 Task: Search one way flight ticket for 2 adults, 4 children and 1 infant on lap in business from Unalaska: Unalaska Airport (tom Madsen/dutch Harbor Airport) to Evansville: Evansville Regional Airport on 5-3-2023. Choice of flights is Delta. Number of bags: 8 checked bags. Price is upto 60000. Outbound departure time preference is 16:00.
Action: Mouse moved to (289, 242)
Screenshot: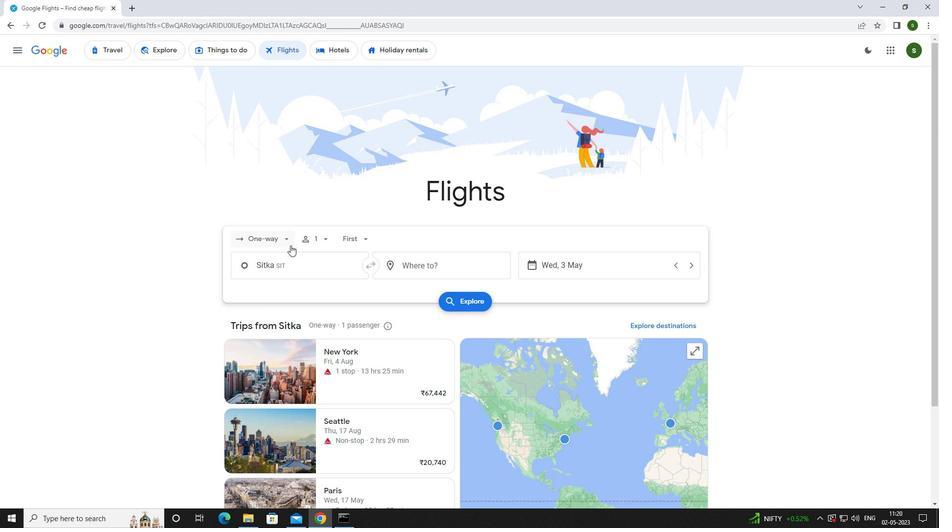 
Action: Mouse pressed left at (289, 242)
Screenshot: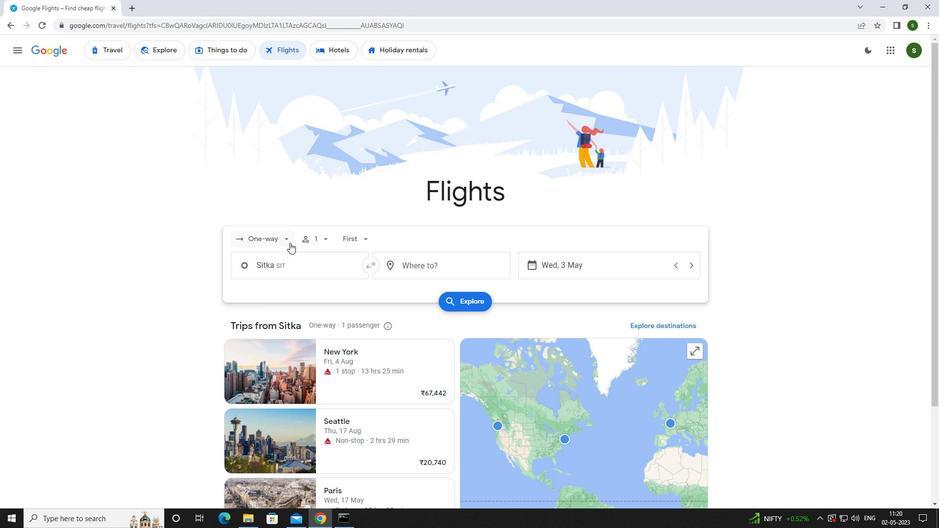 
Action: Mouse moved to (283, 287)
Screenshot: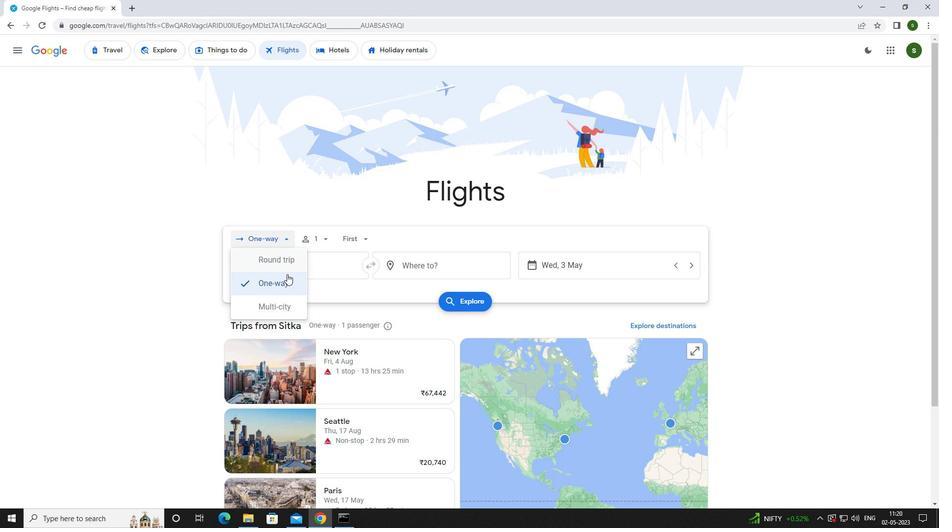 
Action: Mouse pressed left at (283, 287)
Screenshot: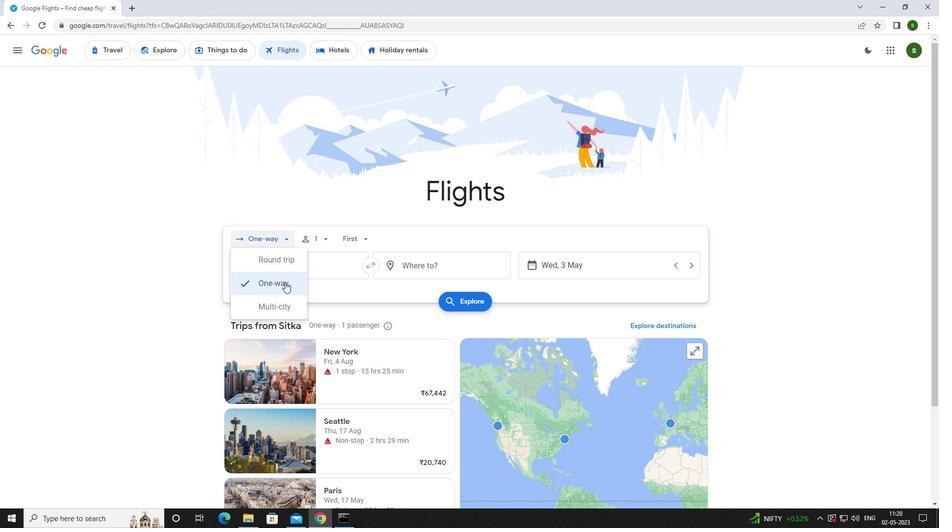 
Action: Mouse moved to (327, 239)
Screenshot: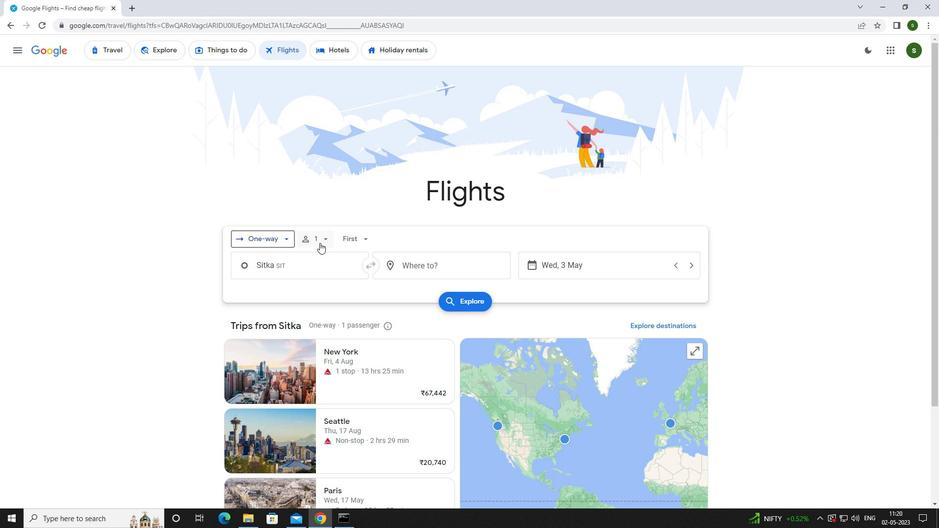 
Action: Mouse pressed left at (327, 239)
Screenshot: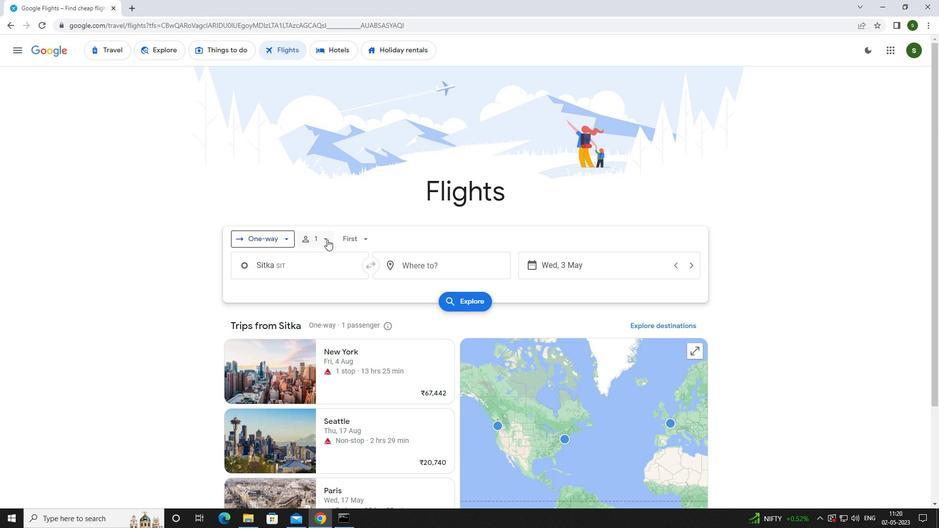
Action: Mouse moved to (398, 266)
Screenshot: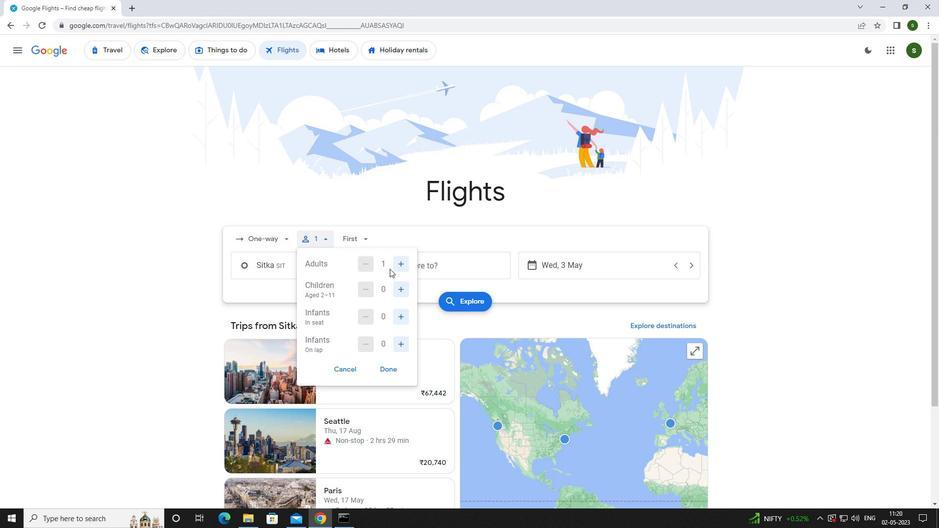 
Action: Mouse pressed left at (398, 266)
Screenshot: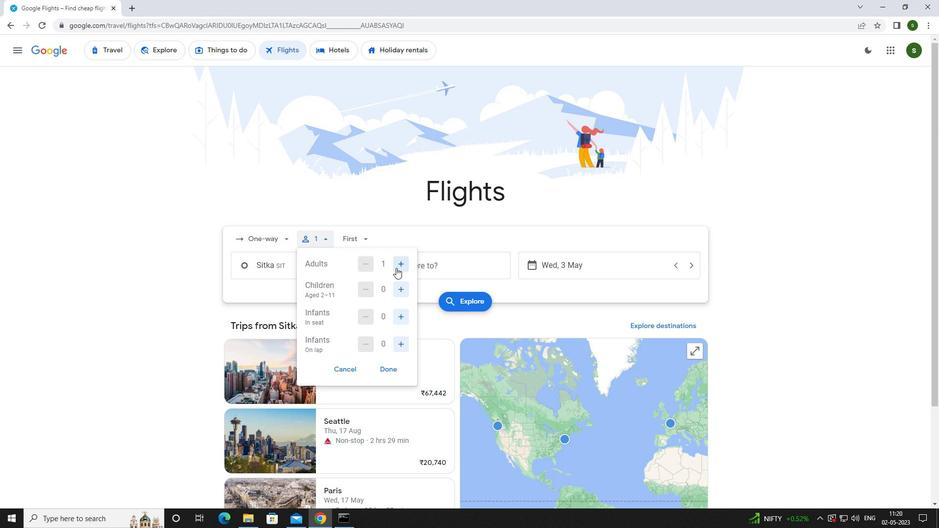 
Action: Mouse moved to (404, 290)
Screenshot: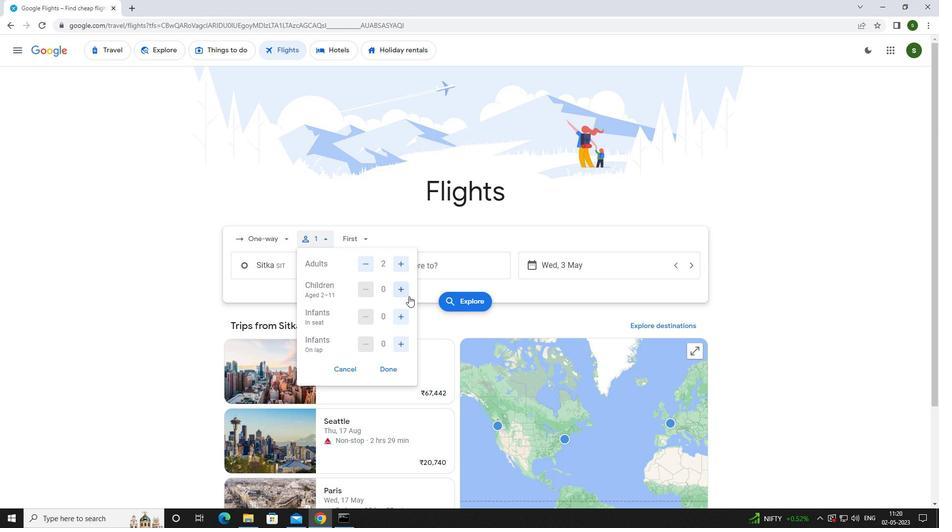 
Action: Mouse pressed left at (404, 290)
Screenshot: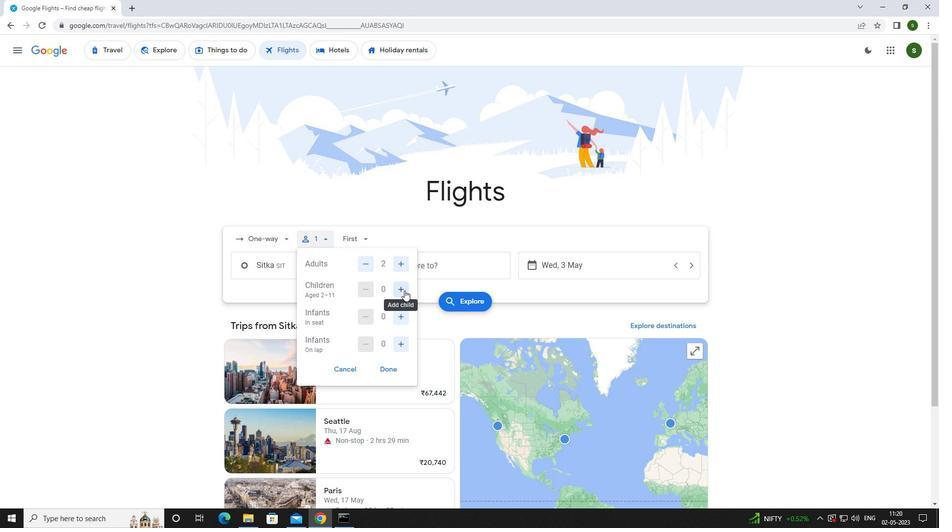 
Action: Mouse pressed left at (404, 290)
Screenshot: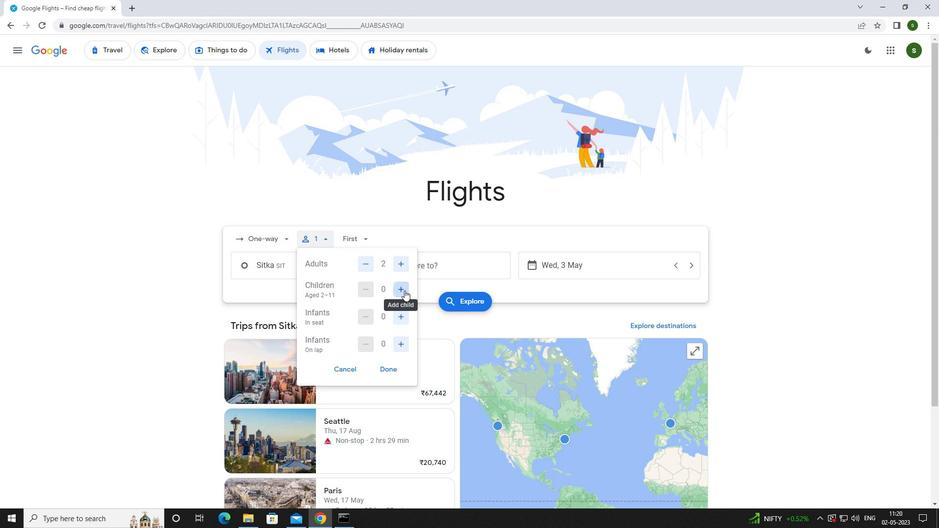 
Action: Mouse pressed left at (404, 290)
Screenshot: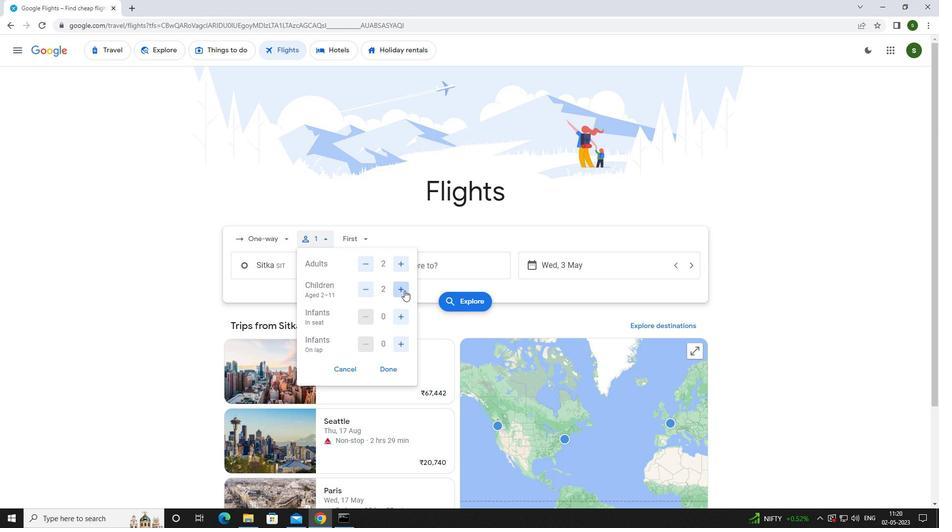 
Action: Mouse pressed left at (404, 290)
Screenshot: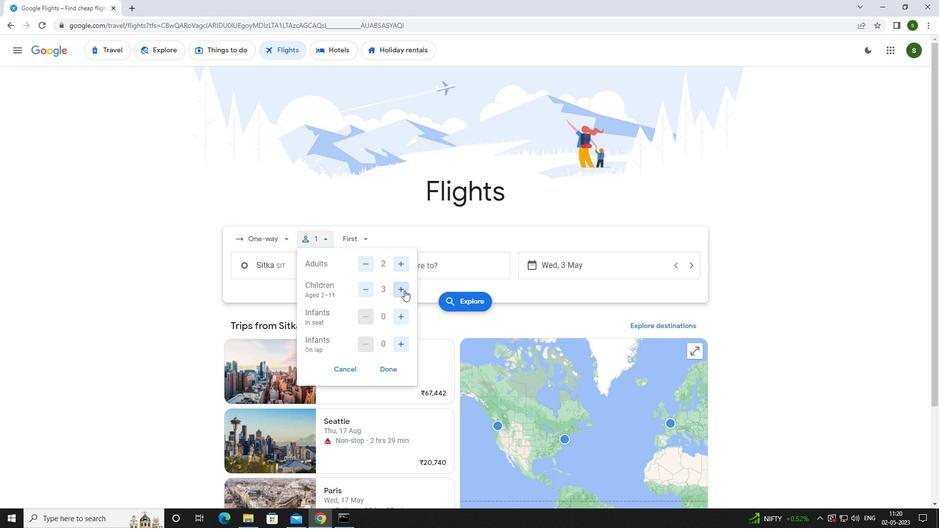 
Action: Mouse moved to (397, 342)
Screenshot: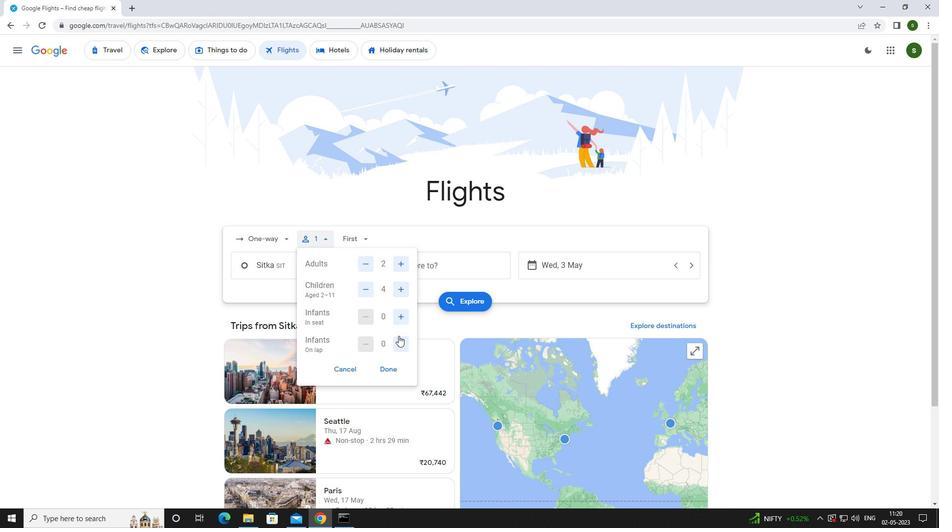 
Action: Mouse pressed left at (397, 342)
Screenshot: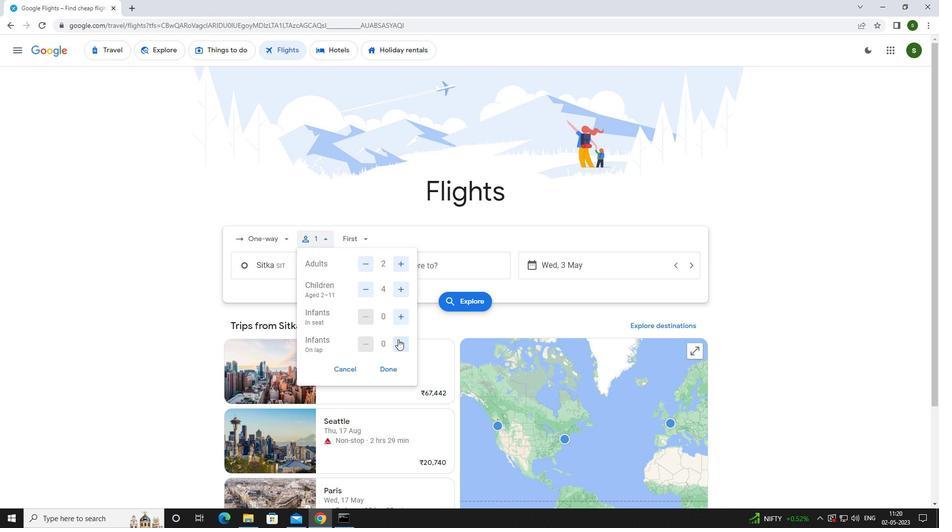 
Action: Mouse moved to (364, 238)
Screenshot: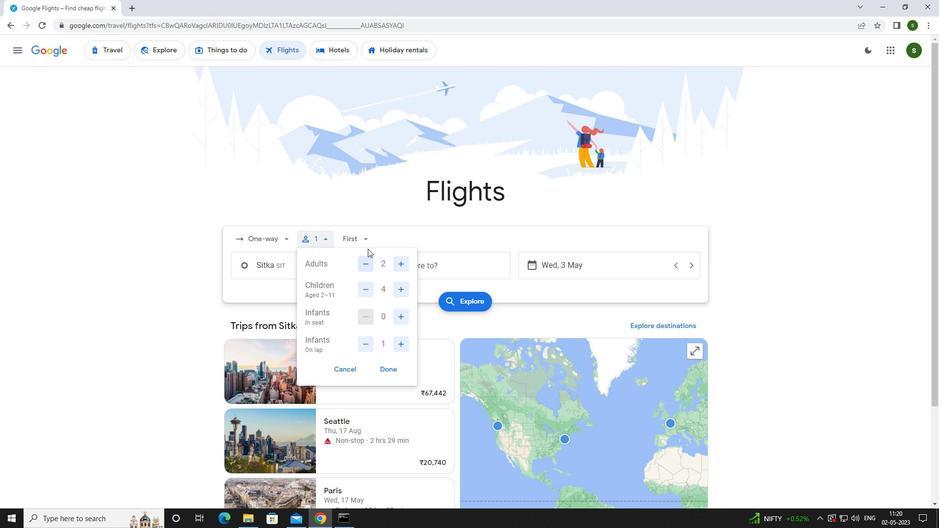 
Action: Mouse pressed left at (364, 238)
Screenshot: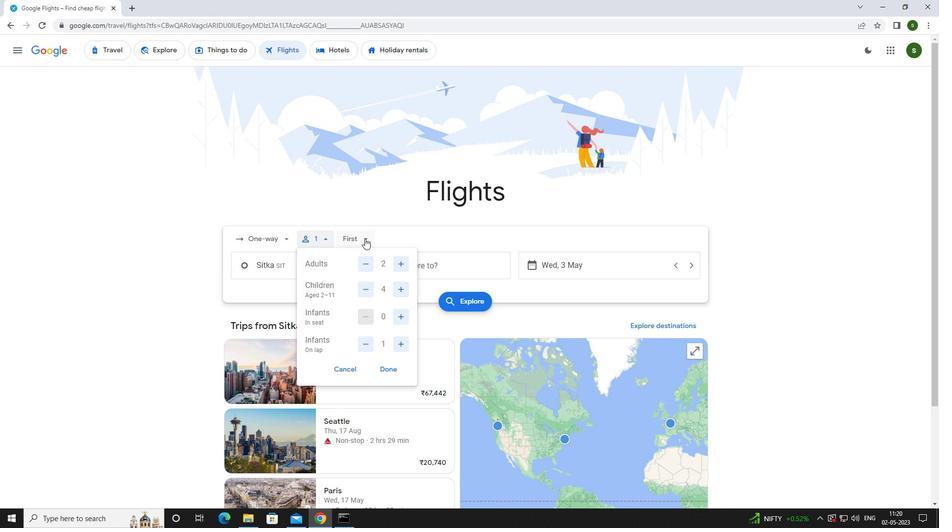 
Action: Mouse moved to (373, 304)
Screenshot: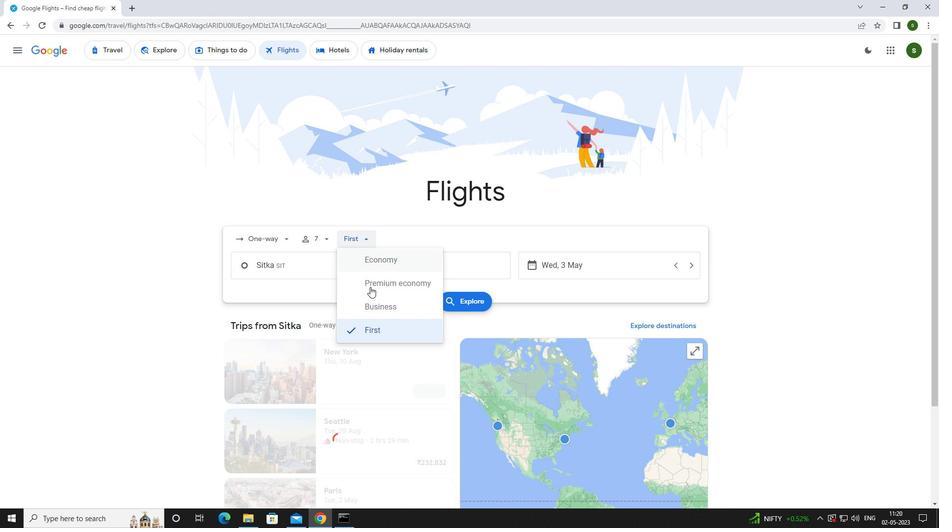 
Action: Mouse pressed left at (373, 304)
Screenshot: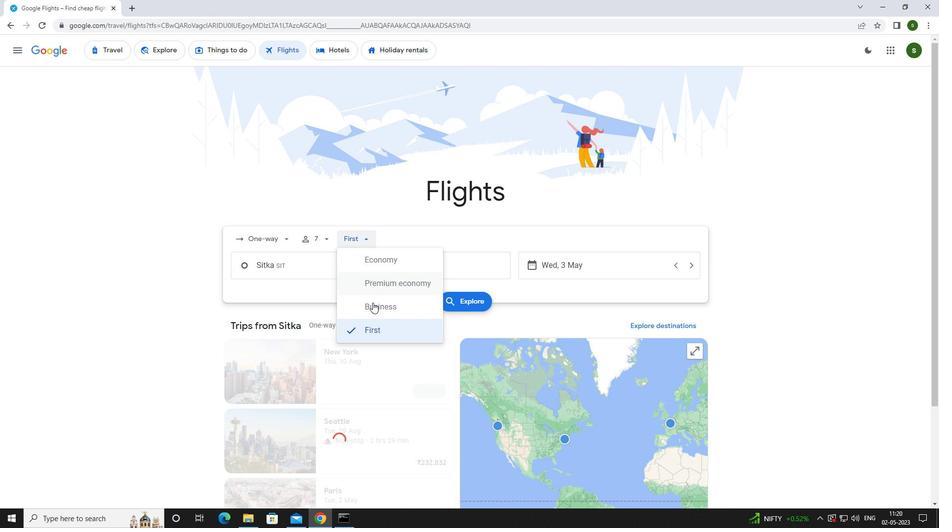 
Action: Mouse moved to (325, 267)
Screenshot: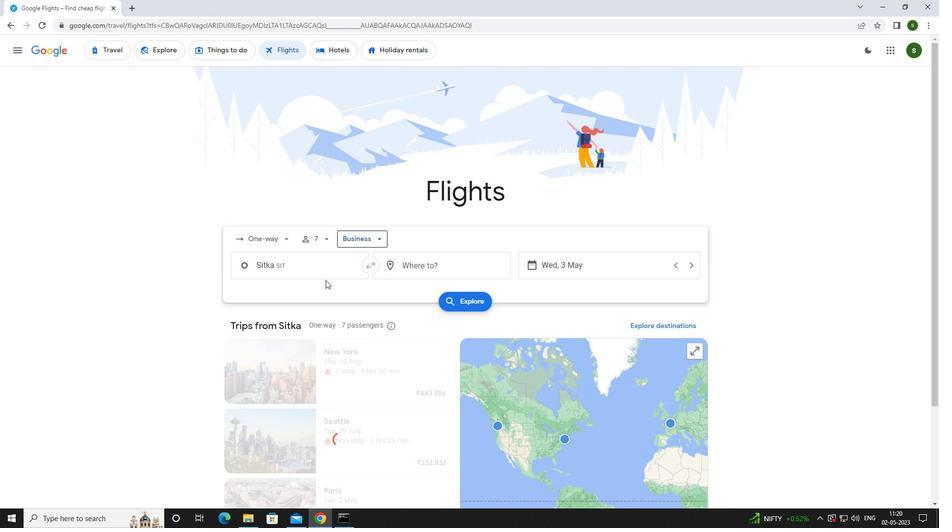 
Action: Mouse pressed left at (325, 267)
Screenshot: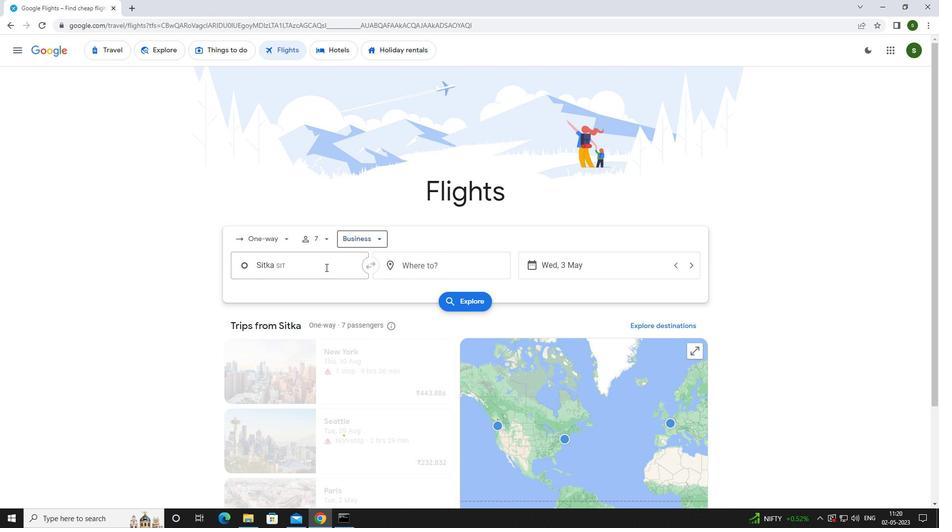
Action: Mouse moved to (326, 263)
Screenshot: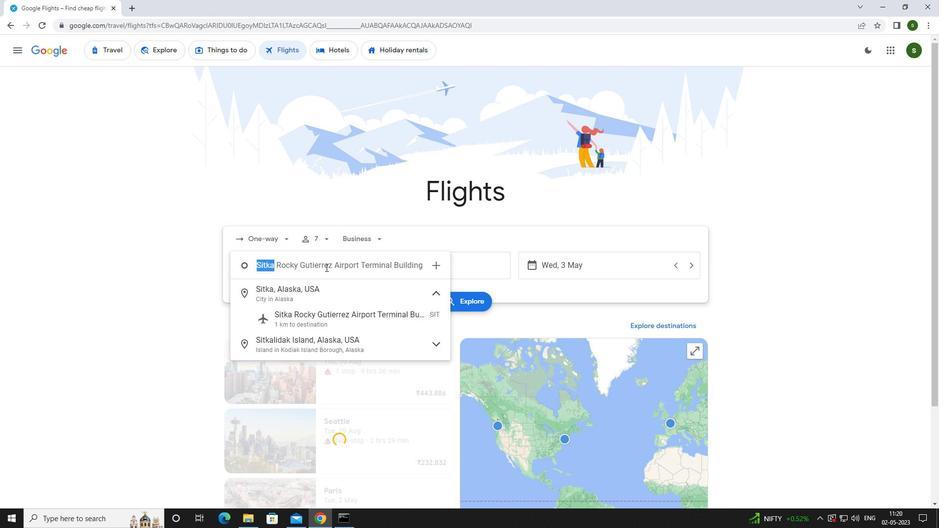 
Action: Key pressed <Key.caps_lock>u<Key.caps_lock>nalaska
Screenshot: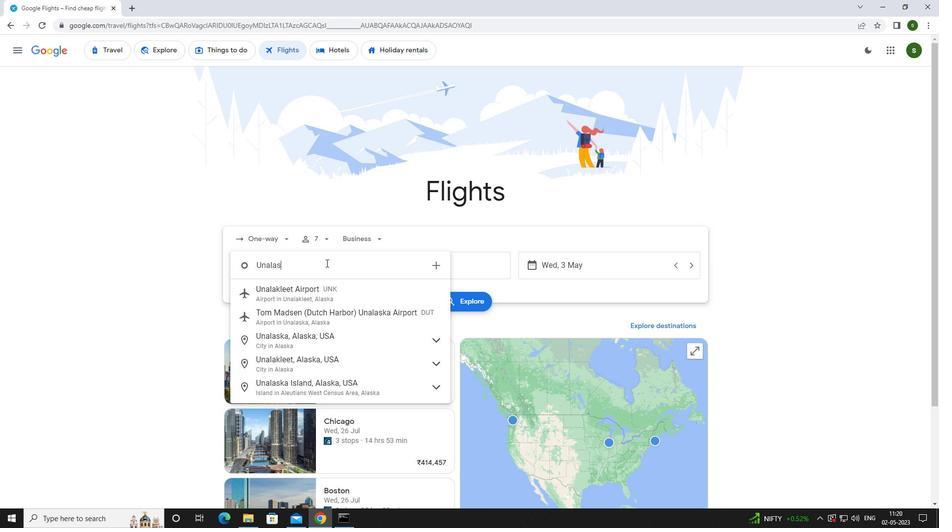 
Action: Mouse moved to (327, 264)
Screenshot: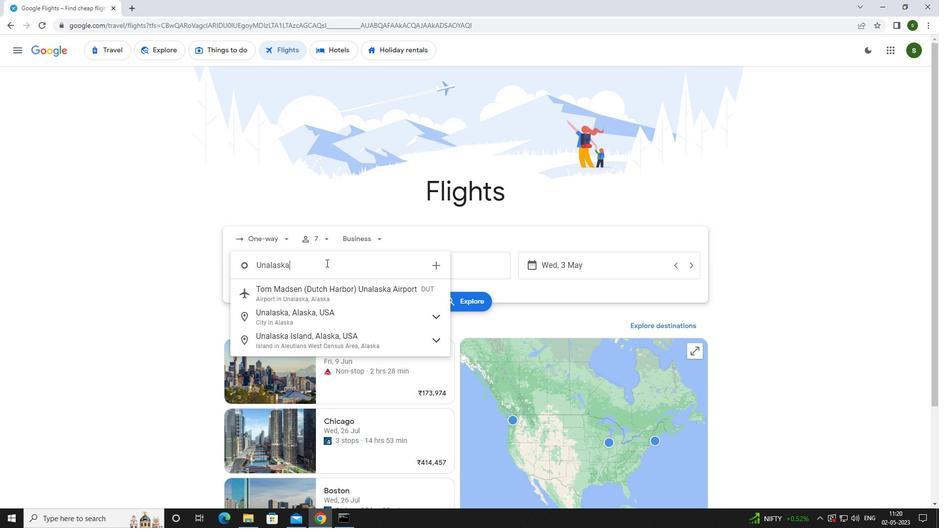 
Action: Key pressed <Key.space><Key.caps_lock>a<Key.caps_lock>irport
Screenshot: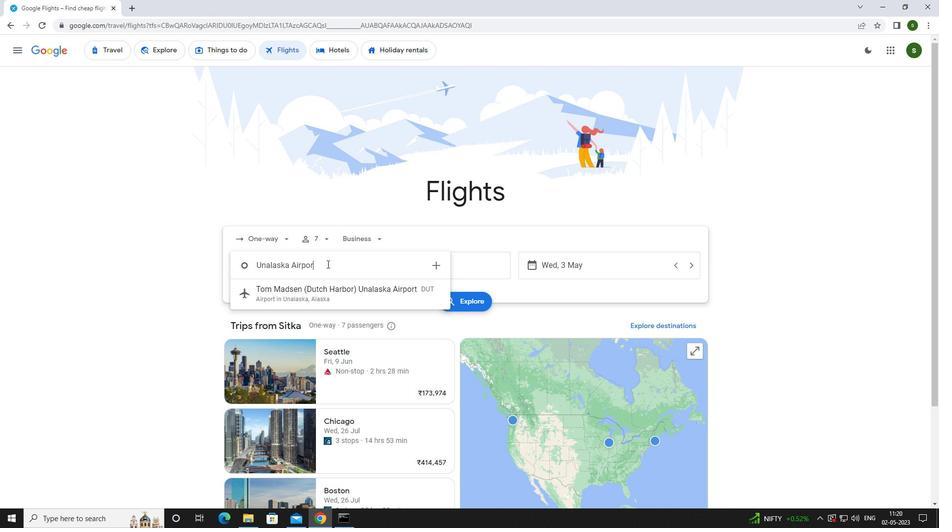 
Action: Mouse moved to (326, 291)
Screenshot: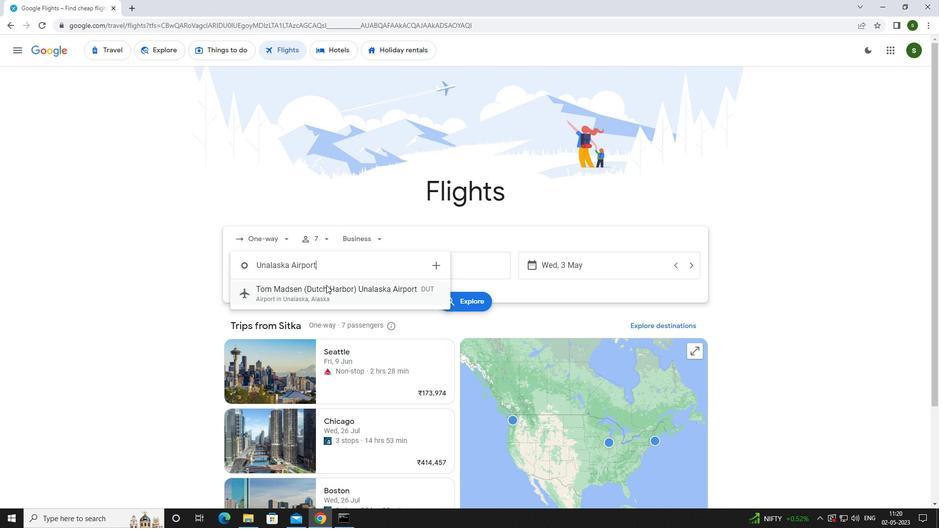 
Action: Mouse pressed left at (326, 291)
Screenshot: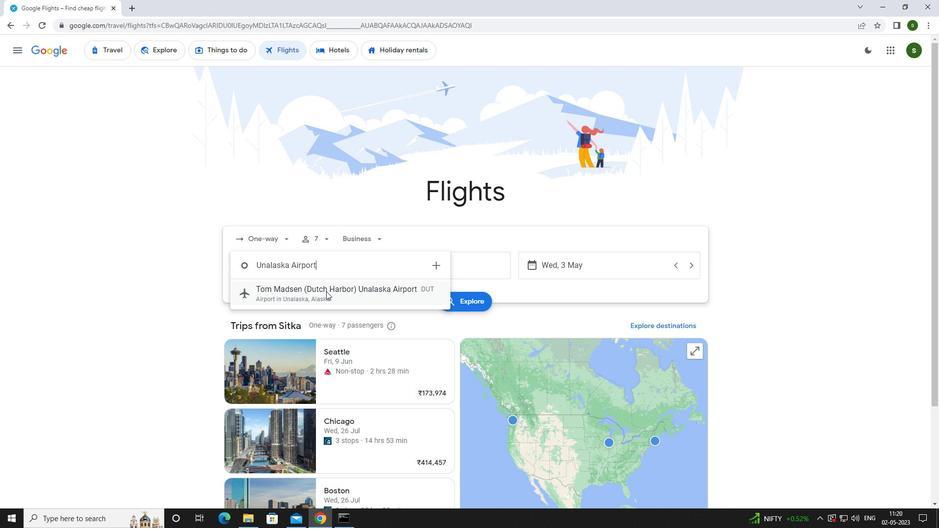 
Action: Mouse moved to (440, 265)
Screenshot: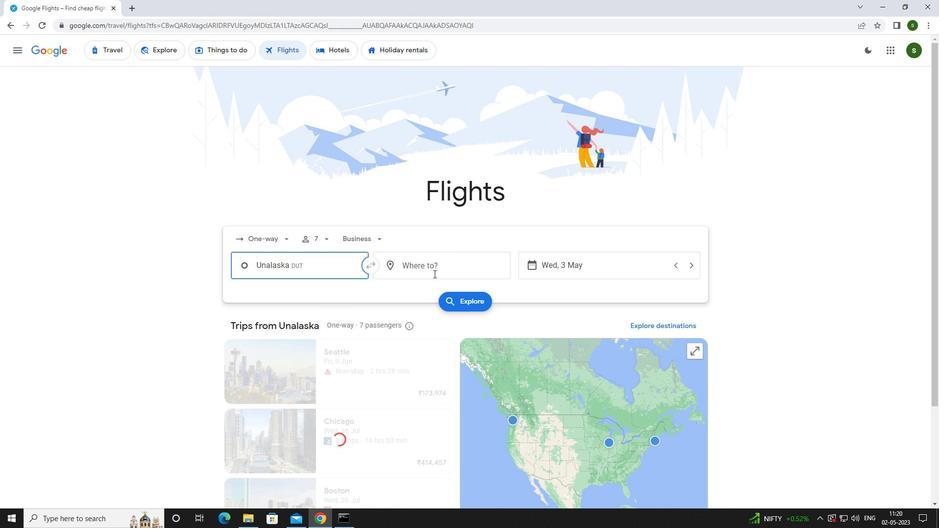 
Action: Mouse pressed left at (440, 265)
Screenshot: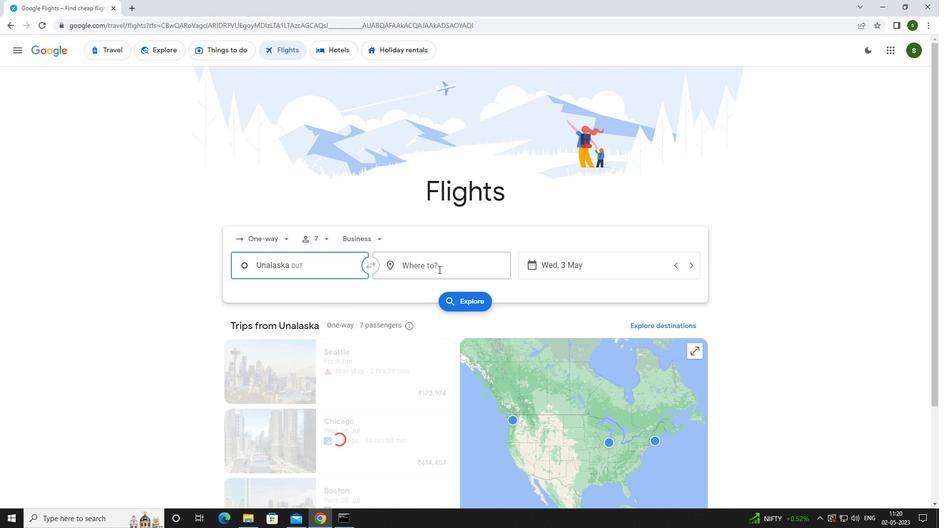 
Action: Mouse moved to (442, 264)
Screenshot: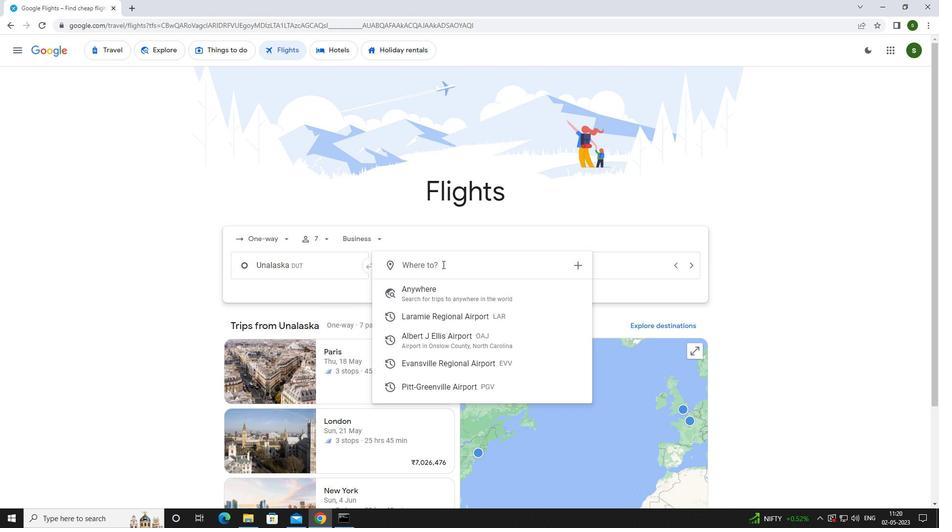 
Action: Key pressed <Key.caps_lock>a<Key.caps_lock>lber<Key.space><Key.backspace>t<Key.space>
Screenshot: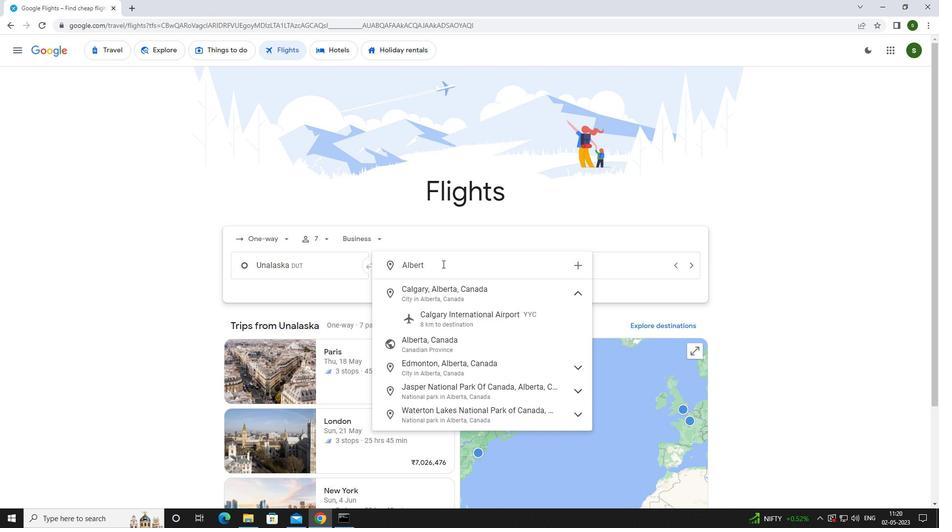 
Action: Mouse moved to (450, 295)
Screenshot: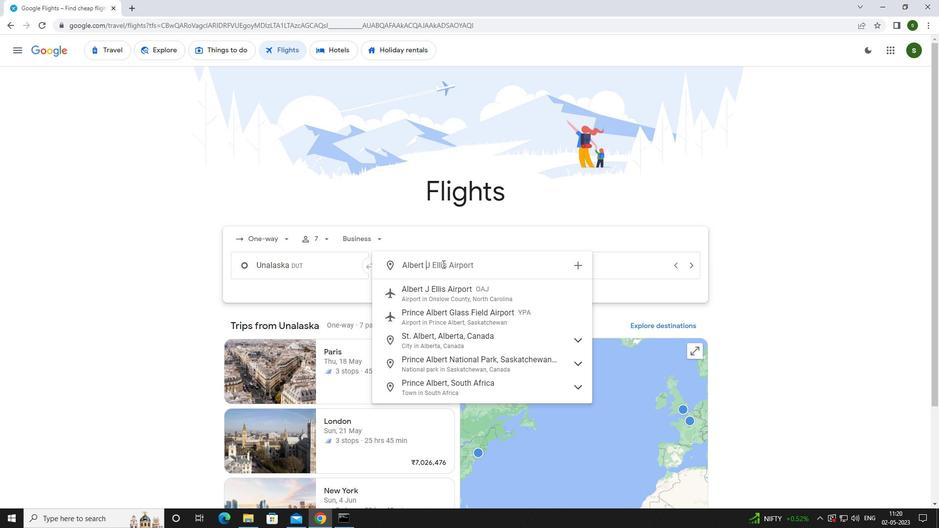 
Action: Mouse pressed left at (450, 295)
Screenshot: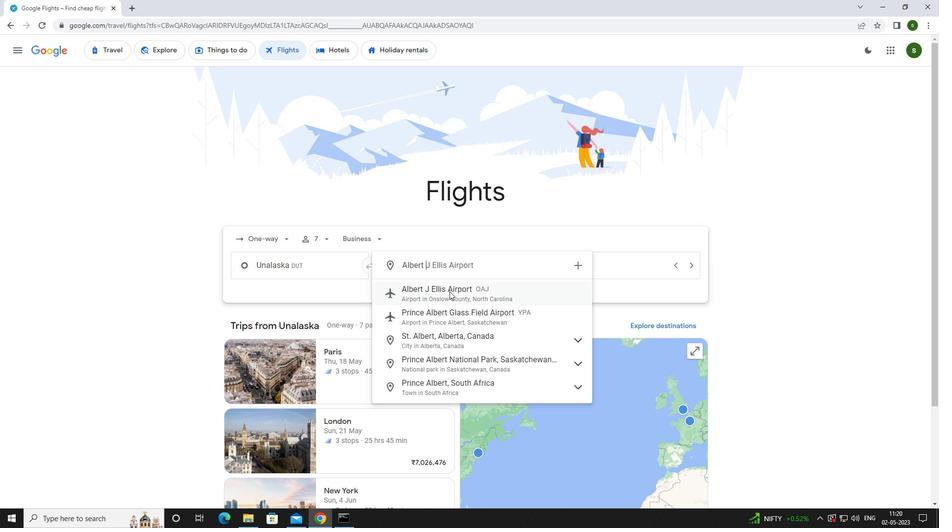 
Action: Mouse moved to (598, 265)
Screenshot: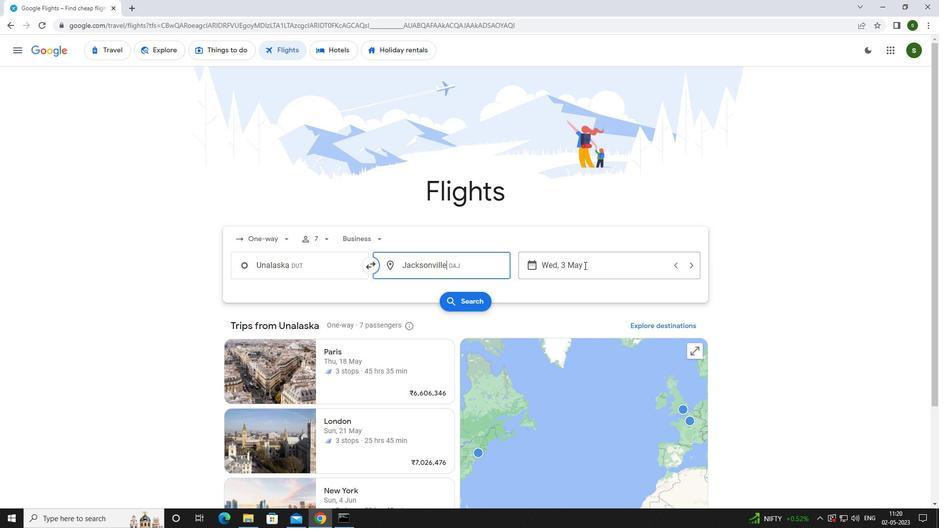 
Action: Mouse pressed left at (598, 265)
Screenshot: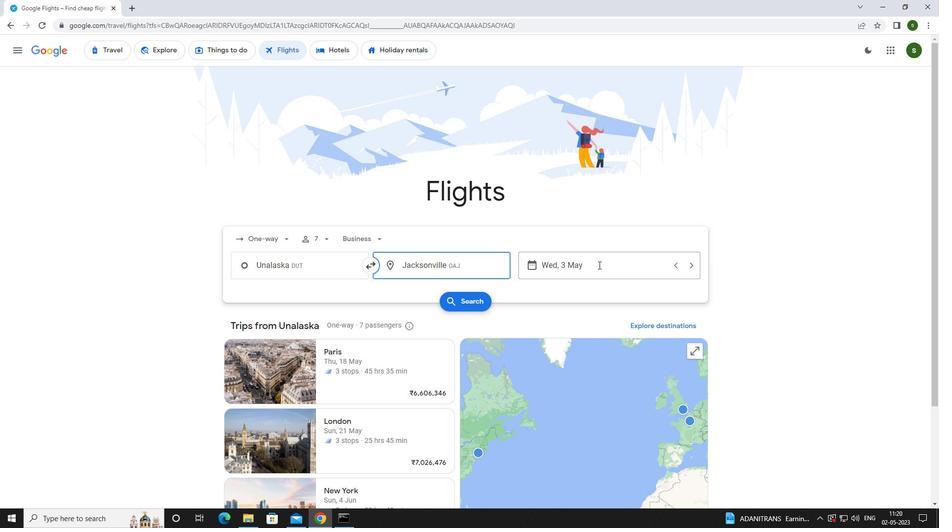 
Action: Mouse moved to (427, 327)
Screenshot: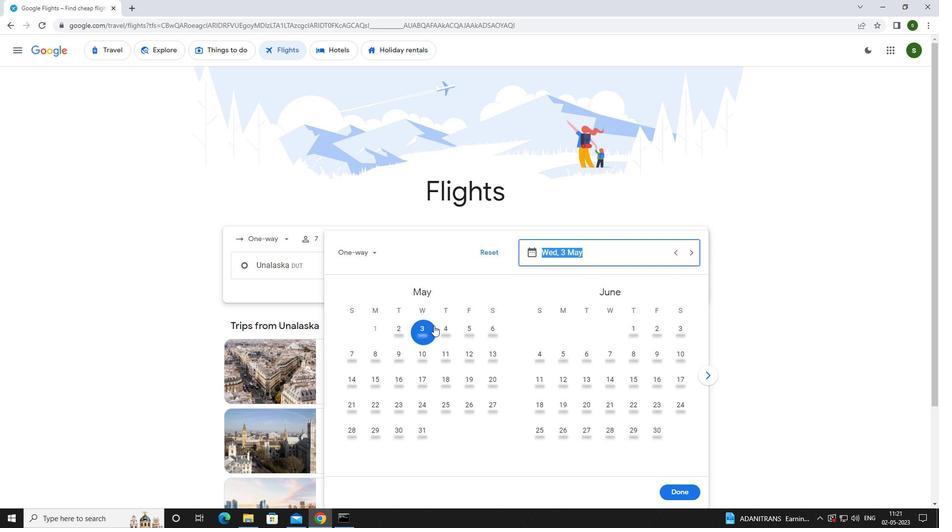 
Action: Mouse pressed left at (427, 327)
Screenshot: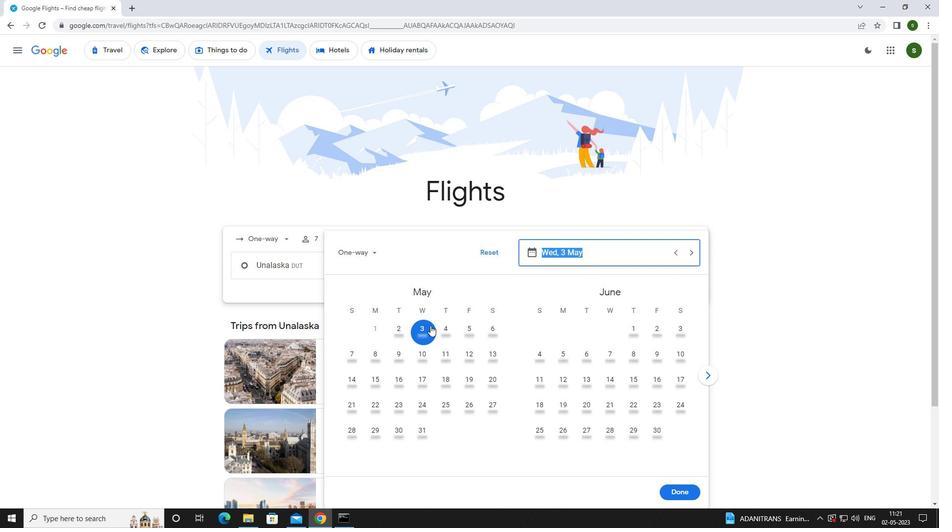 
Action: Mouse moved to (677, 493)
Screenshot: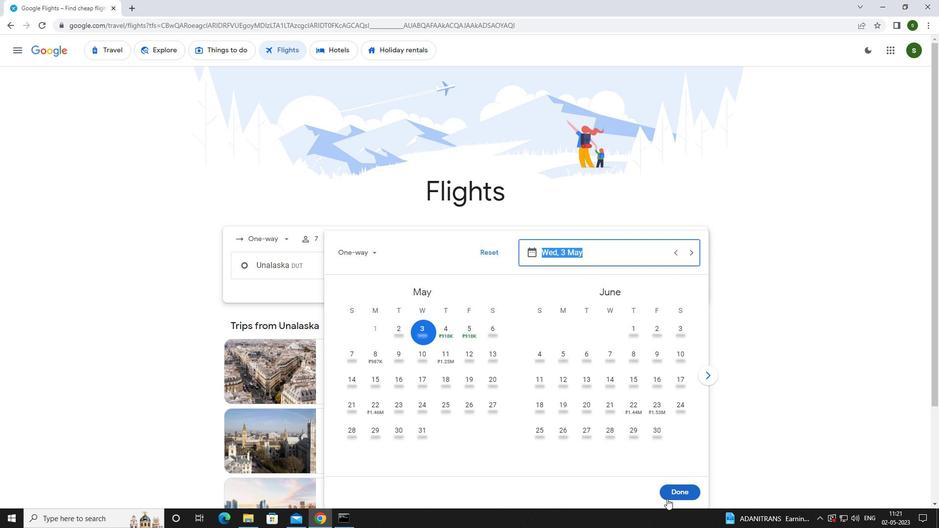 
Action: Mouse pressed left at (677, 493)
Screenshot: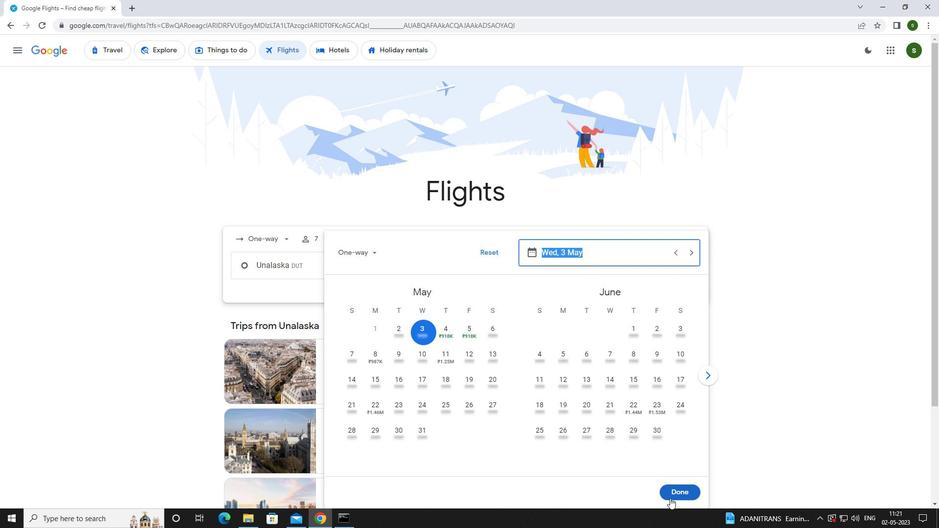 
Action: Mouse moved to (475, 302)
Screenshot: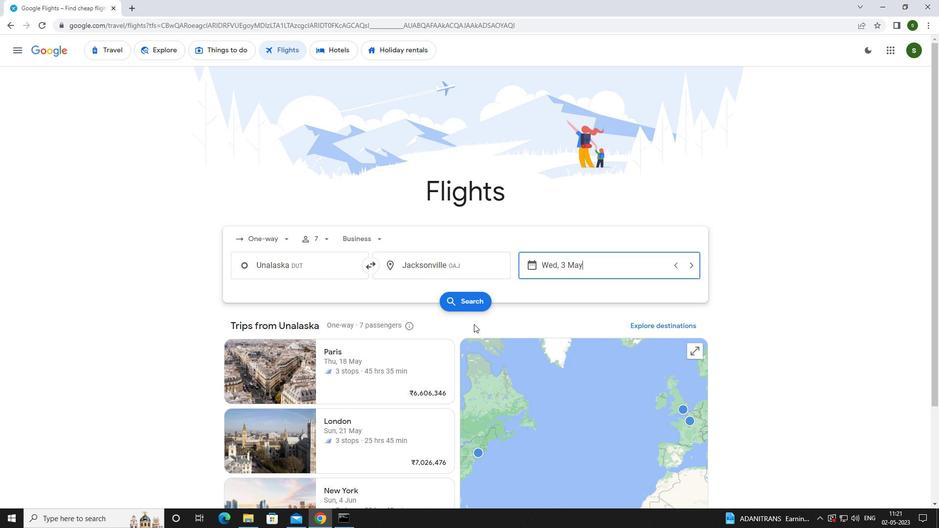 
Action: Mouse pressed left at (475, 302)
Screenshot: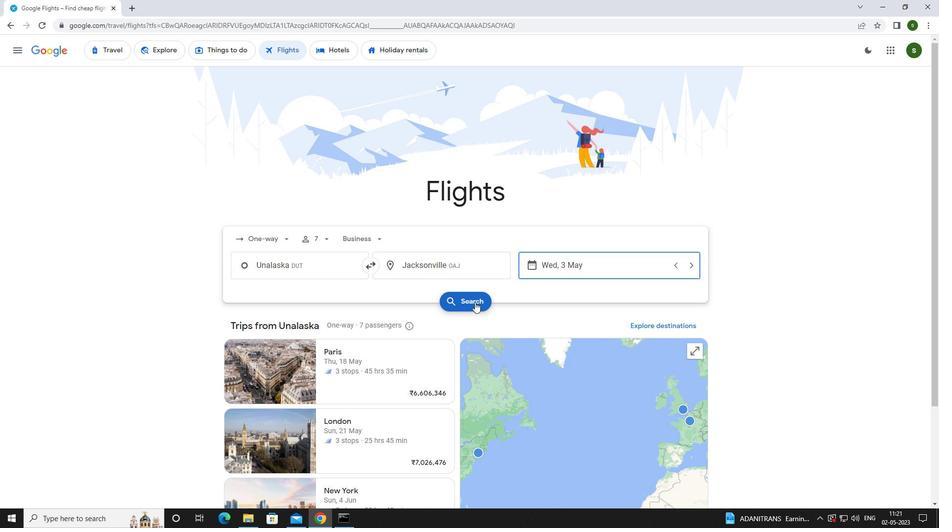 
Action: Mouse moved to (244, 139)
Screenshot: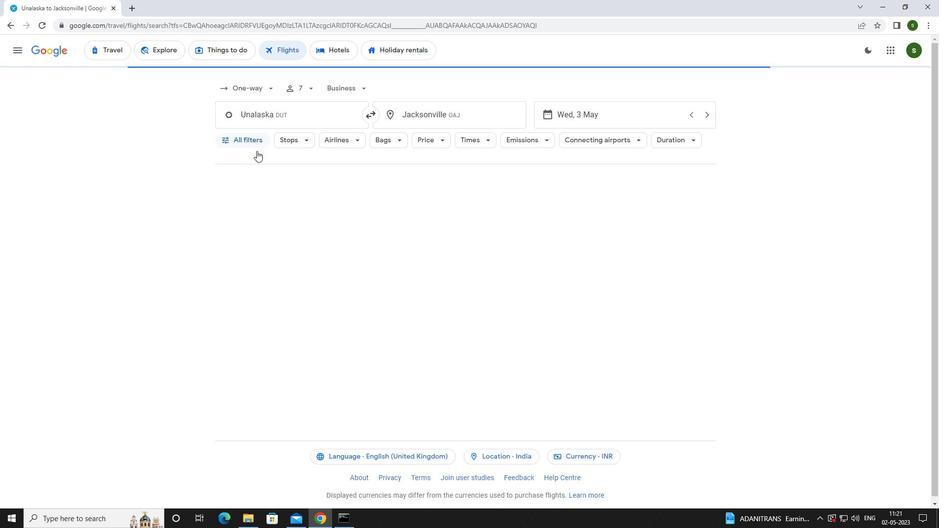 
Action: Mouse pressed left at (244, 139)
Screenshot: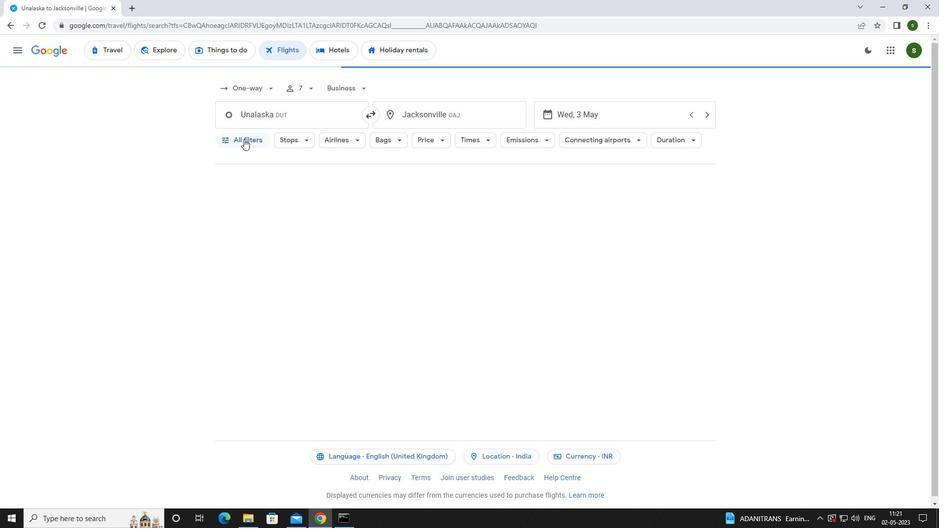 
Action: Mouse moved to (310, 265)
Screenshot: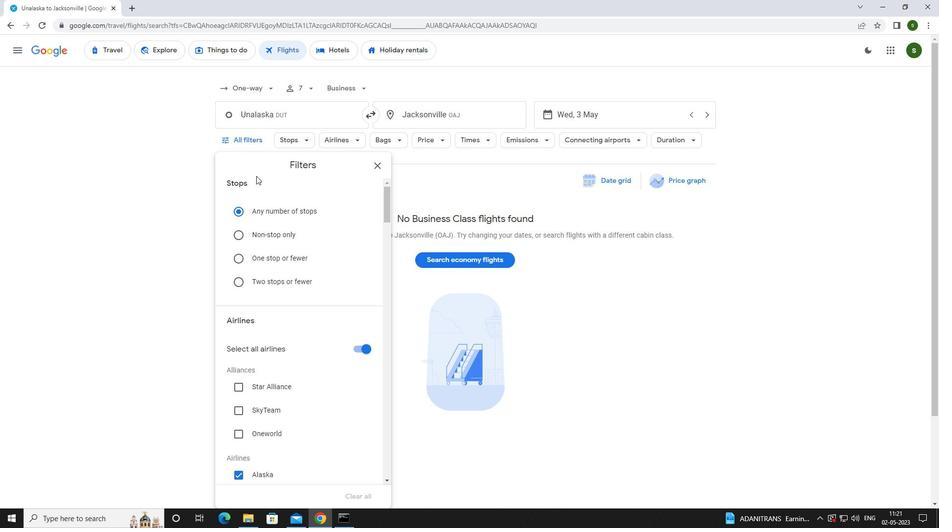 
Action: Mouse scrolled (310, 264) with delta (0, 0)
Screenshot: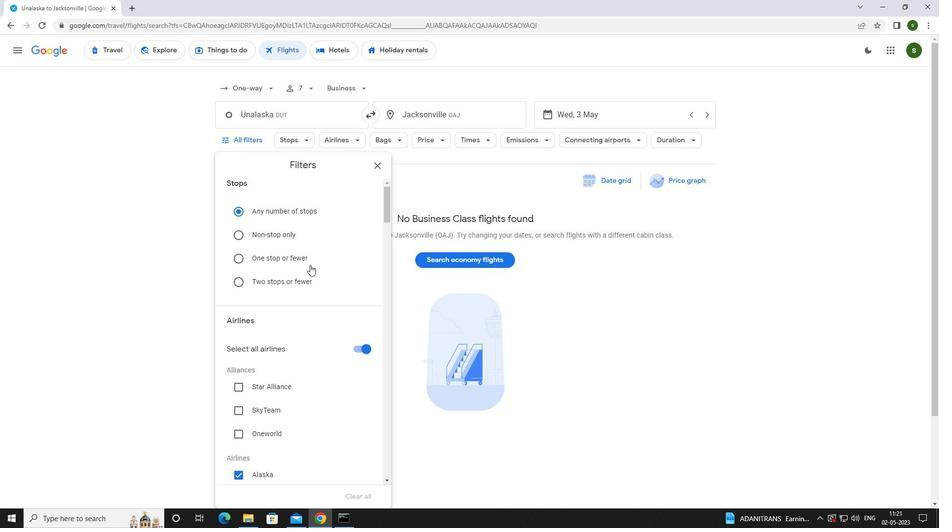 
Action: Mouse scrolled (310, 264) with delta (0, 0)
Screenshot: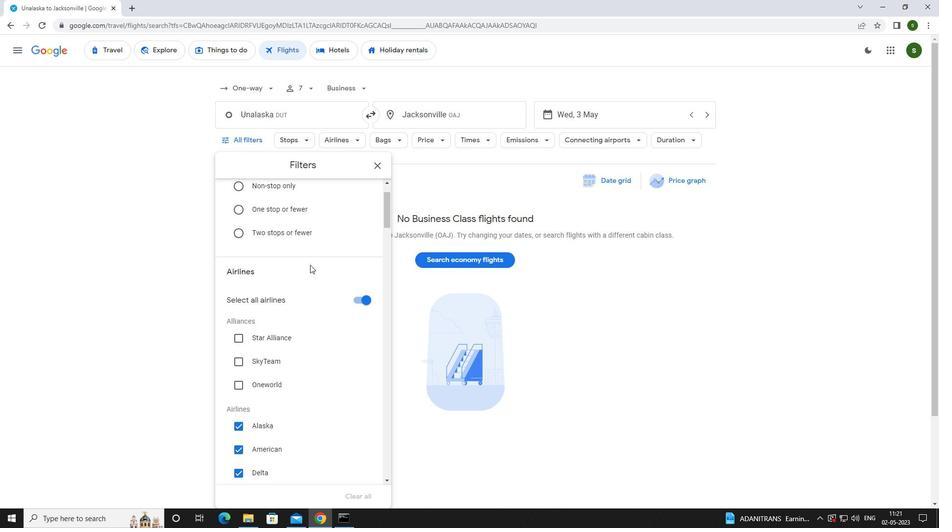 
Action: Mouse moved to (364, 251)
Screenshot: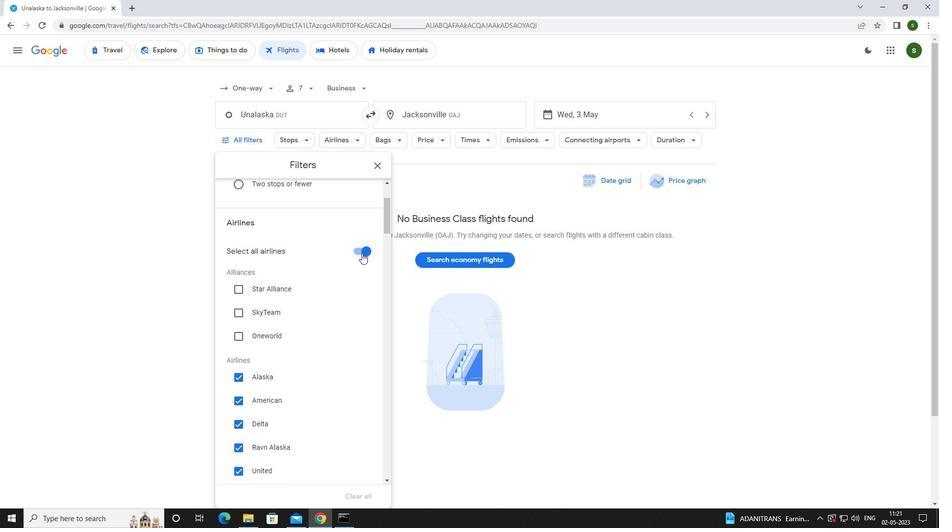 
Action: Mouse pressed left at (364, 251)
Screenshot: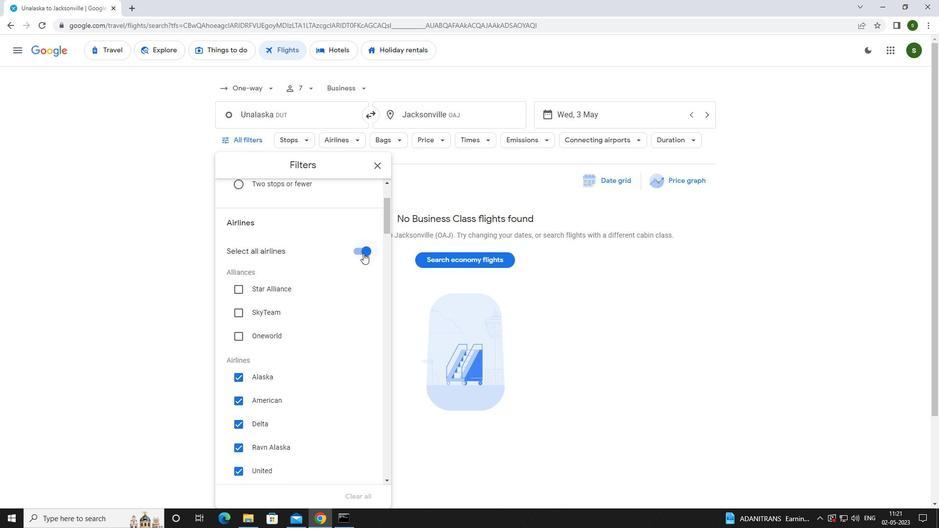 
Action: Mouse moved to (329, 263)
Screenshot: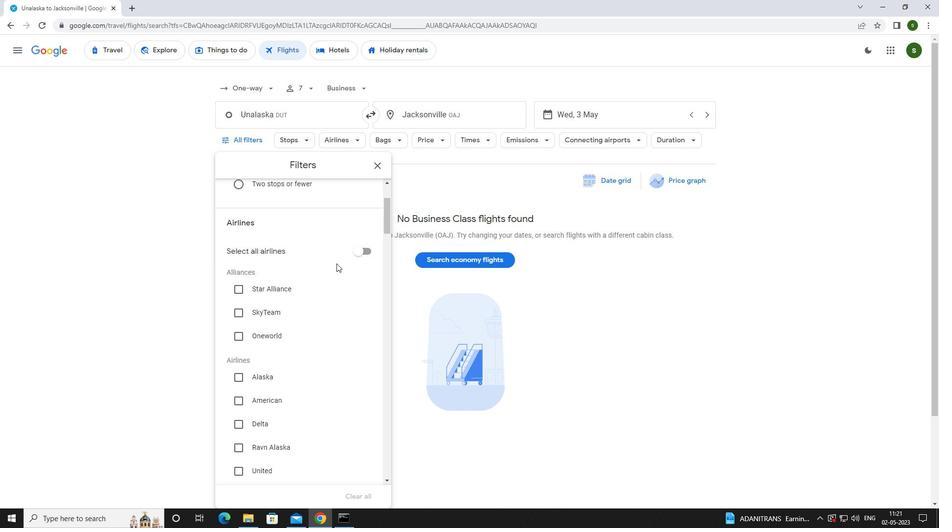 
Action: Mouse scrolled (329, 262) with delta (0, 0)
Screenshot: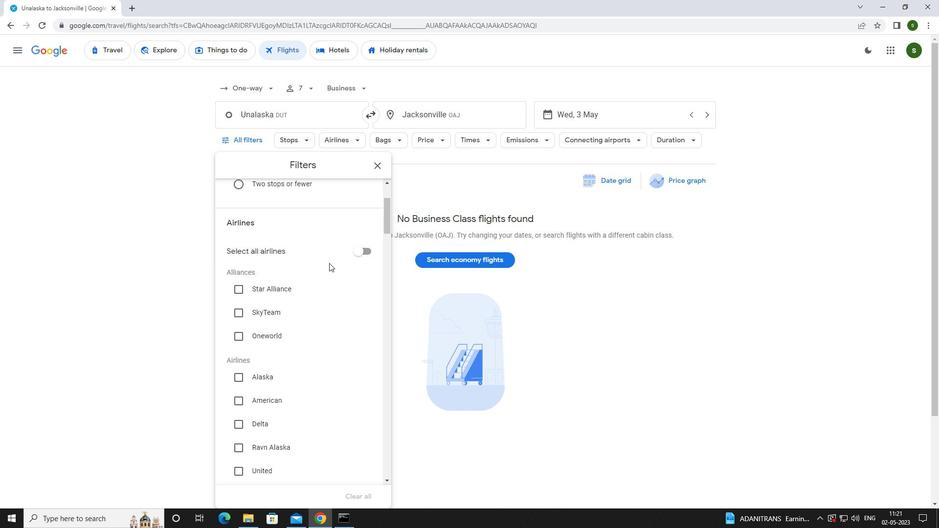 
Action: Mouse scrolled (329, 262) with delta (0, 0)
Screenshot: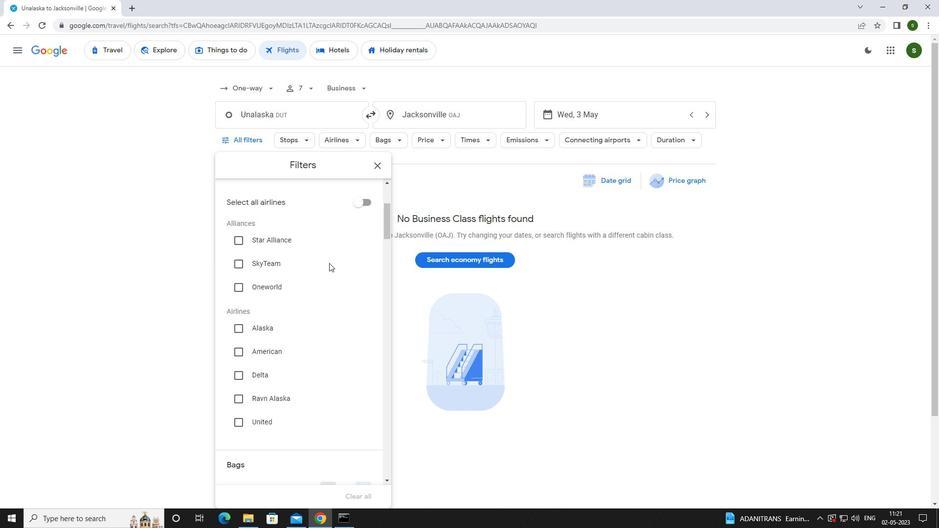 
Action: Mouse scrolled (329, 262) with delta (0, 0)
Screenshot: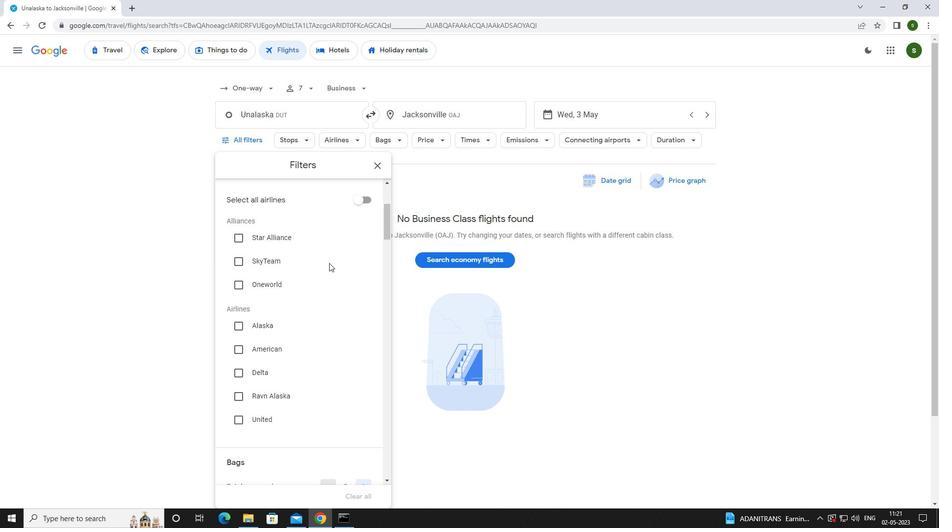 
Action: Mouse moved to (256, 276)
Screenshot: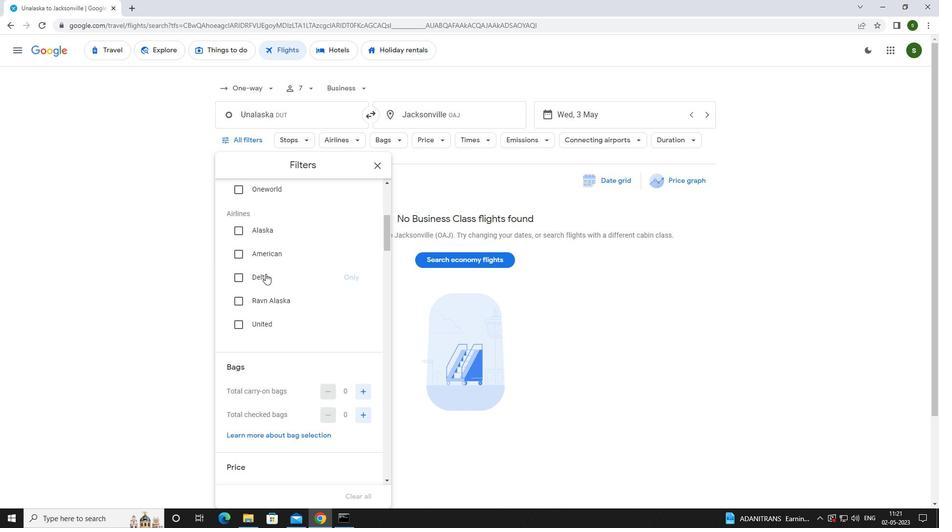 
Action: Mouse pressed left at (256, 276)
Screenshot: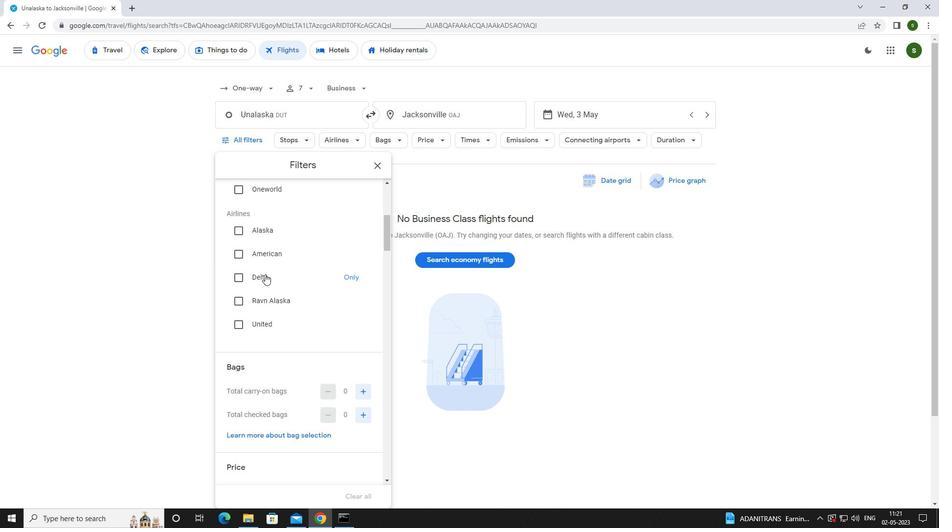 
Action: Mouse moved to (299, 307)
Screenshot: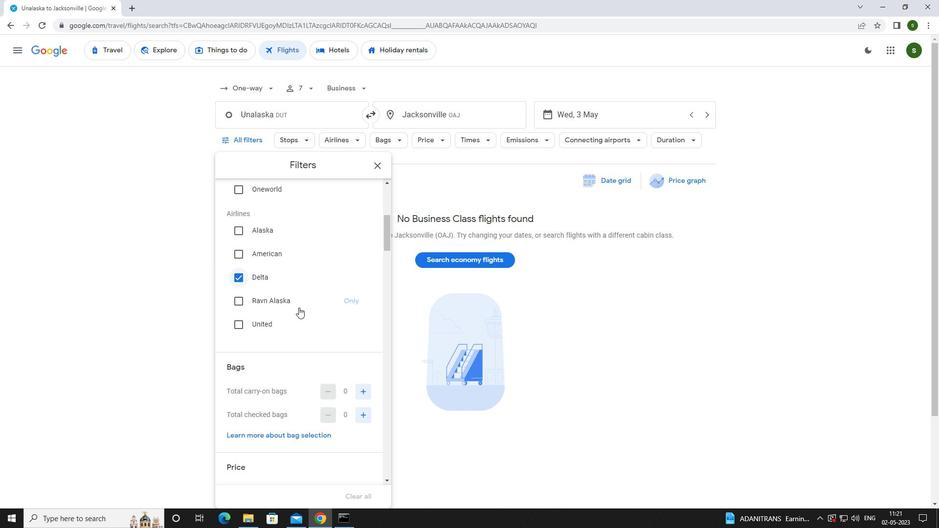 
Action: Mouse scrolled (299, 307) with delta (0, 0)
Screenshot: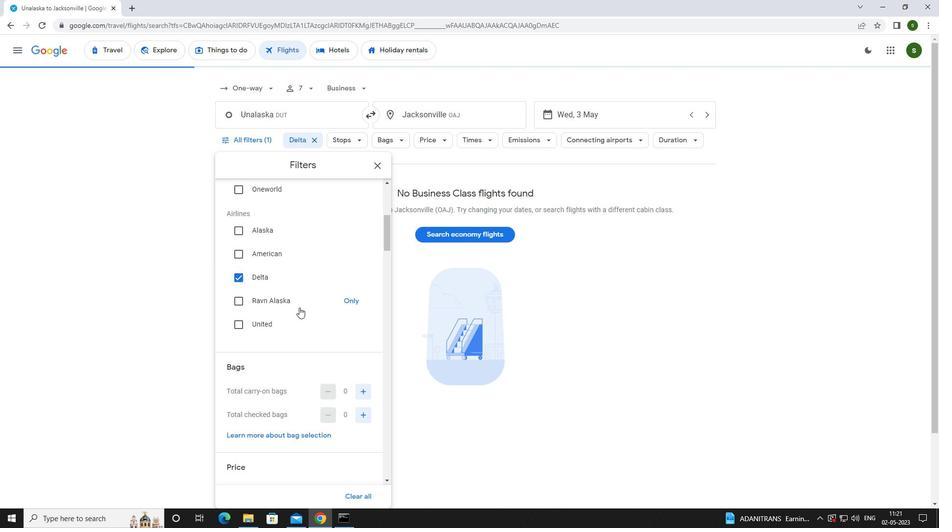 
Action: Mouse scrolled (299, 307) with delta (0, 0)
Screenshot: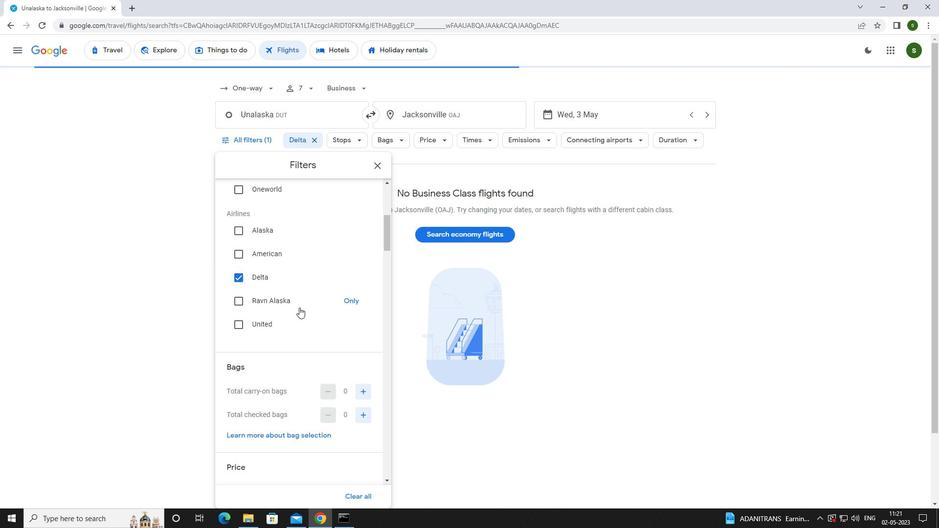 
Action: Mouse moved to (362, 315)
Screenshot: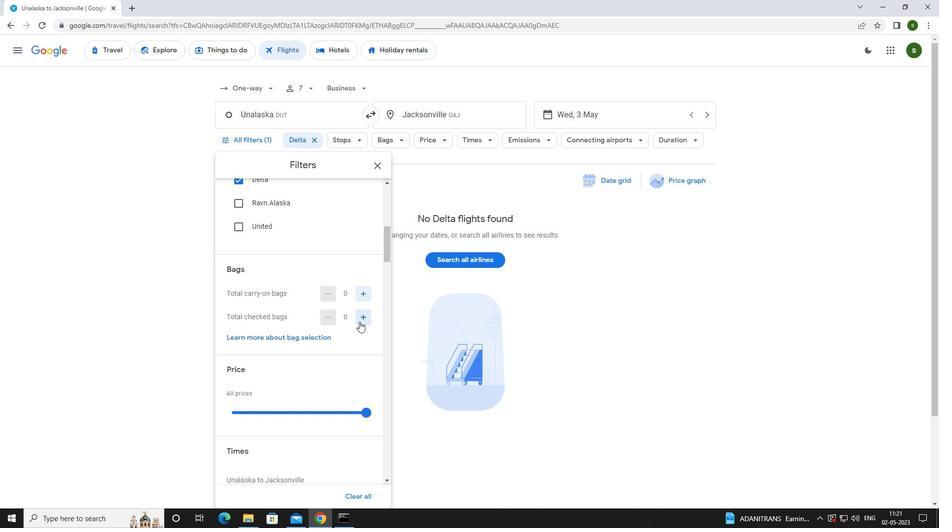 
Action: Mouse pressed left at (362, 315)
Screenshot: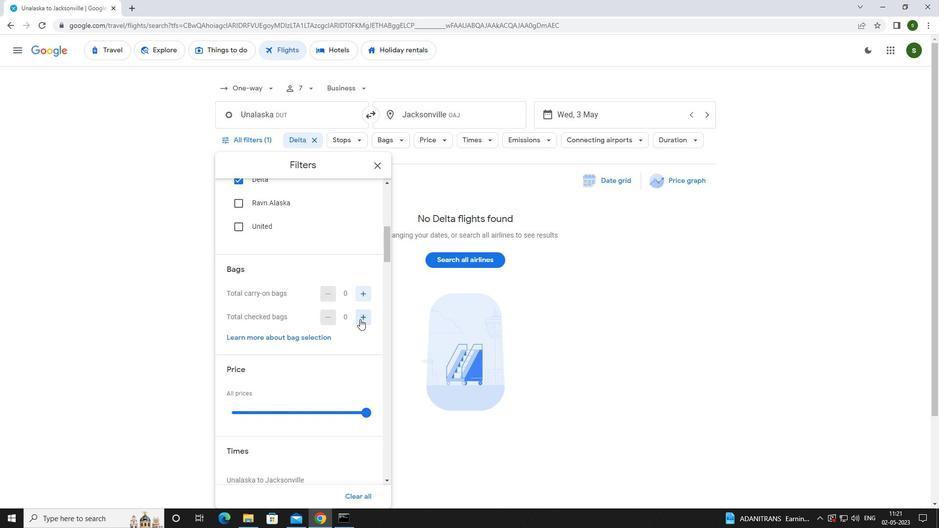 
Action: Mouse pressed left at (362, 315)
Screenshot: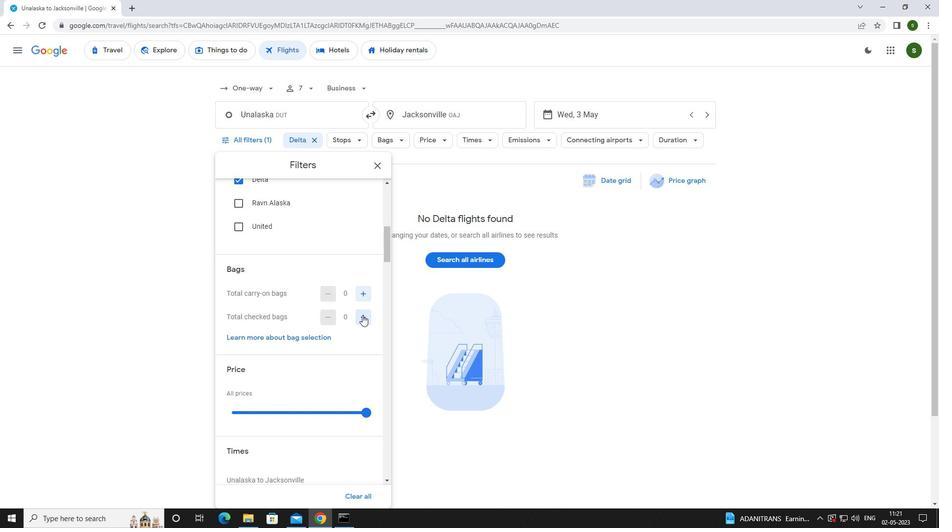 
Action: Mouse pressed left at (362, 315)
Screenshot: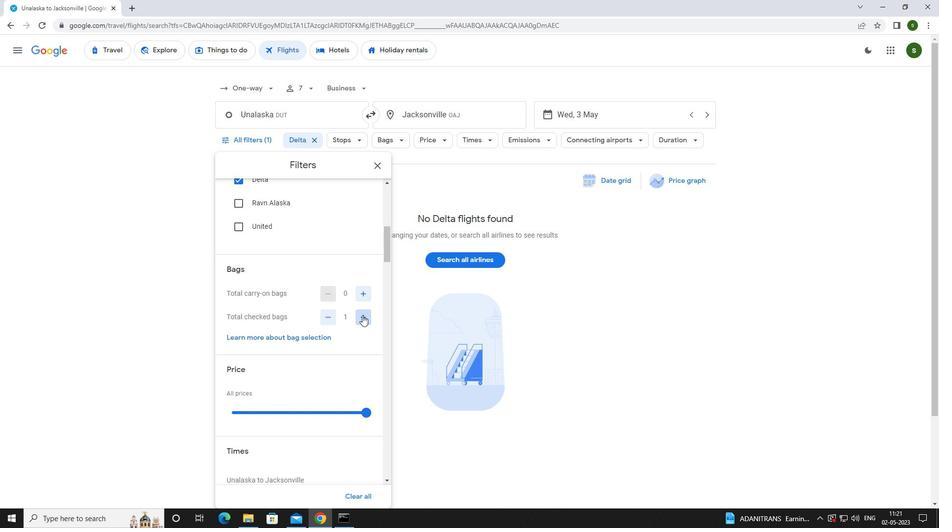 
Action: Mouse pressed left at (362, 315)
Screenshot: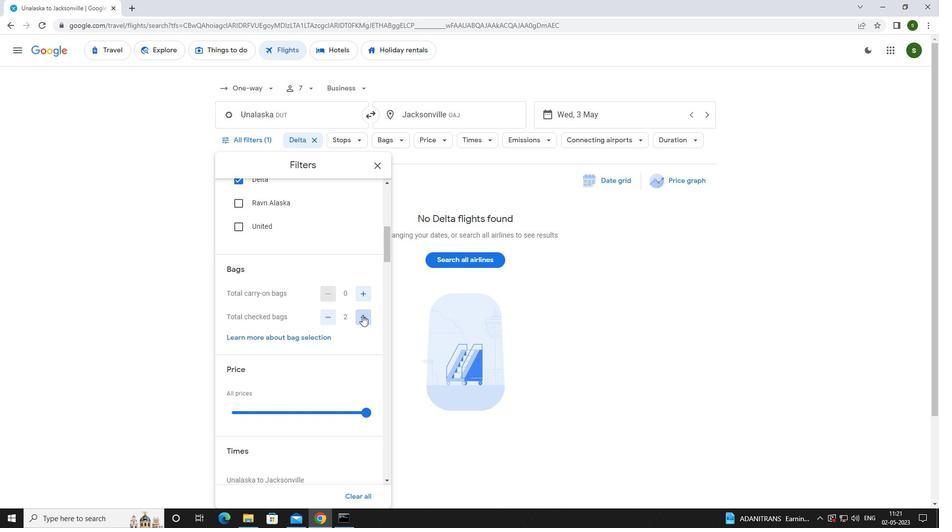 
Action: Mouse pressed left at (362, 315)
Screenshot: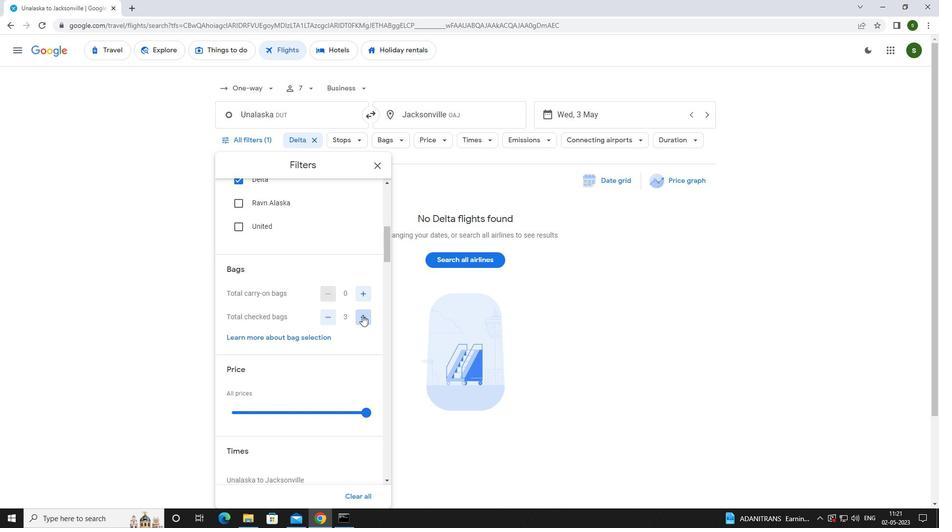 
Action: Mouse pressed left at (362, 315)
Screenshot: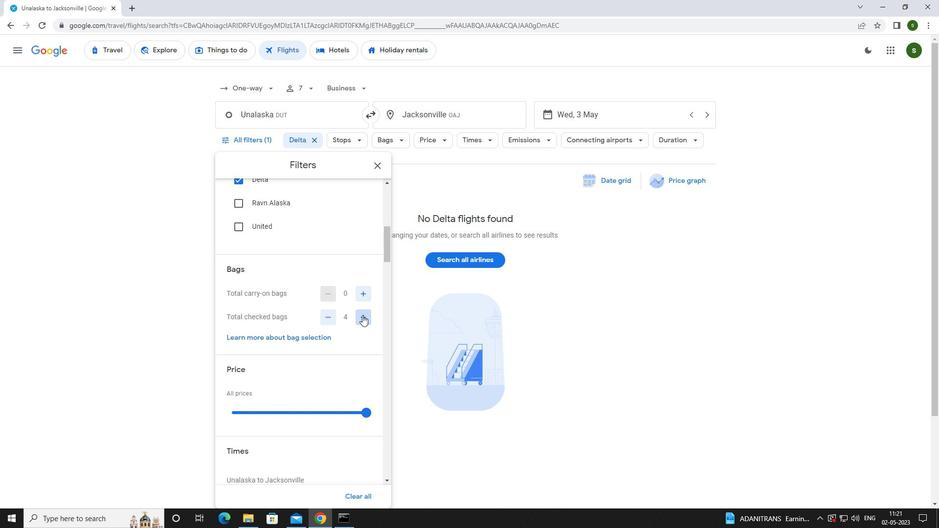 
Action: Mouse pressed left at (362, 315)
Screenshot: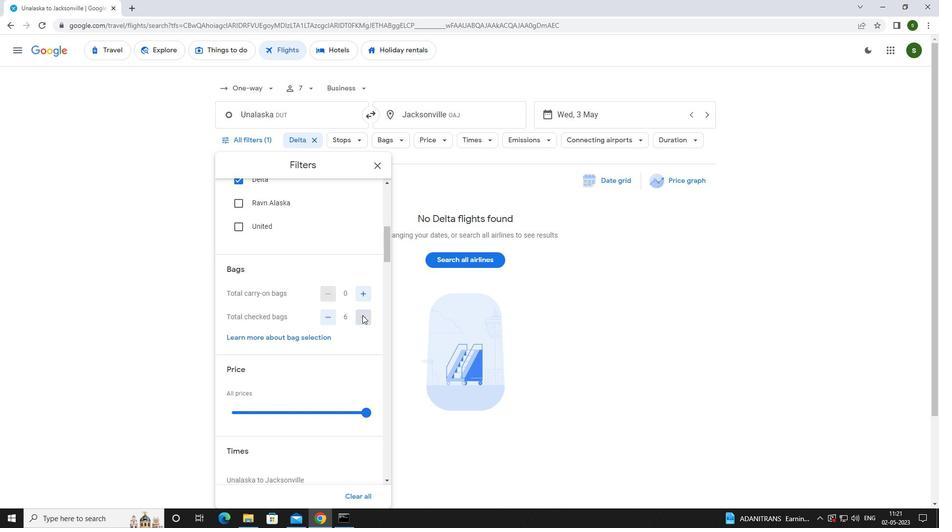 
Action: Mouse scrolled (362, 315) with delta (0, 0)
Screenshot: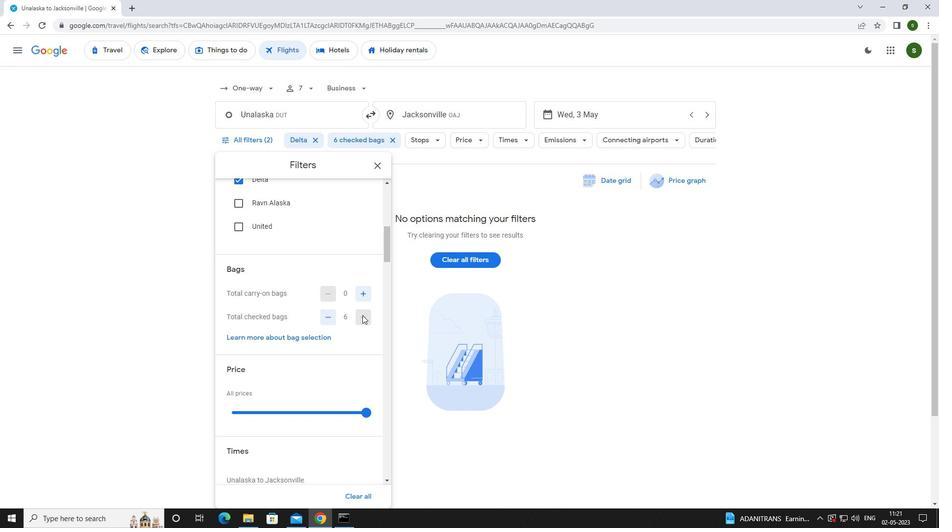 
Action: Mouse scrolled (362, 315) with delta (0, 0)
Screenshot: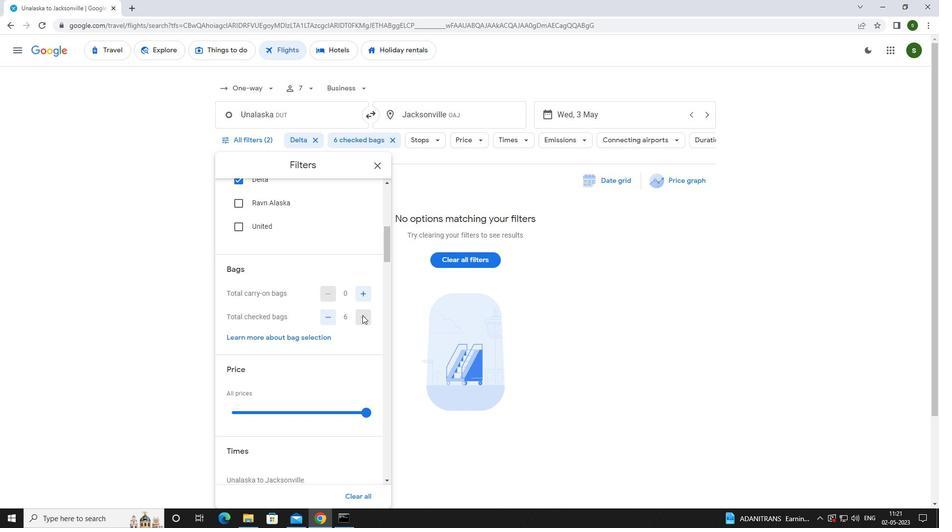 
Action: Mouse moved to (364, 314)
Screenshot: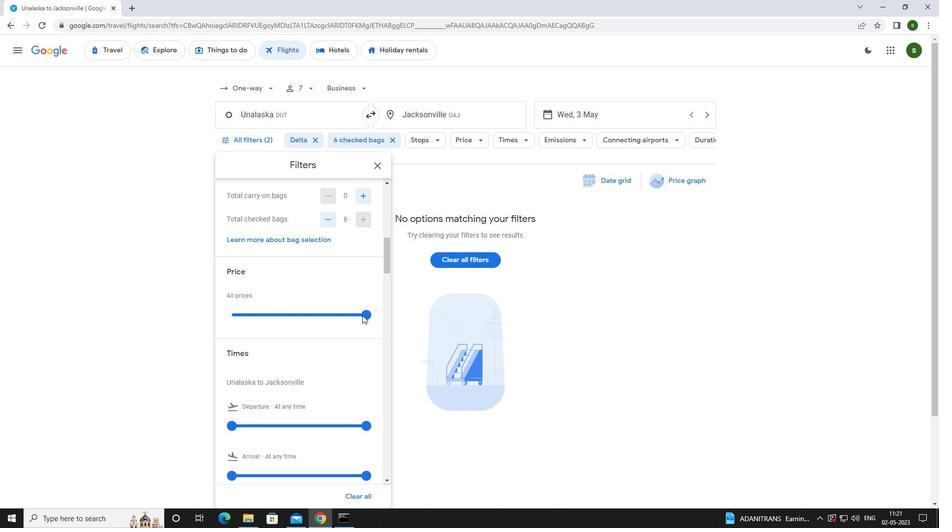 
Action: Mouse pressed left at (364, 314)
Screenshot: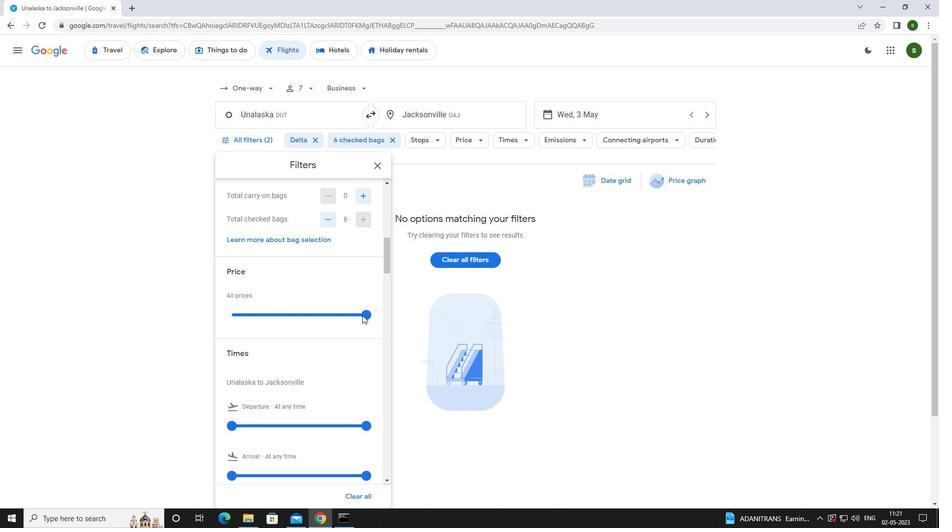 
Action: Mouse moved to (328, 328)
Screenshot: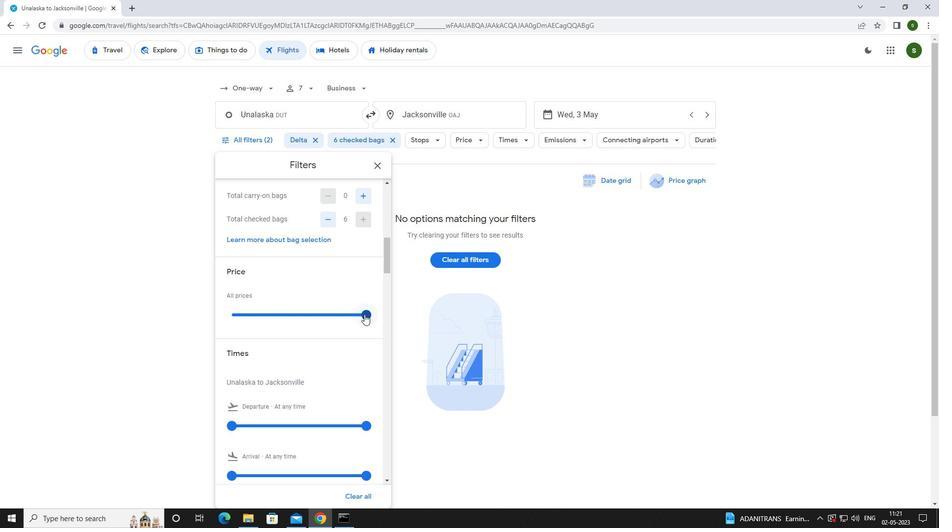 
Action: Mouse scrolled (328, 327) with delta (0, 0)
Screenshot: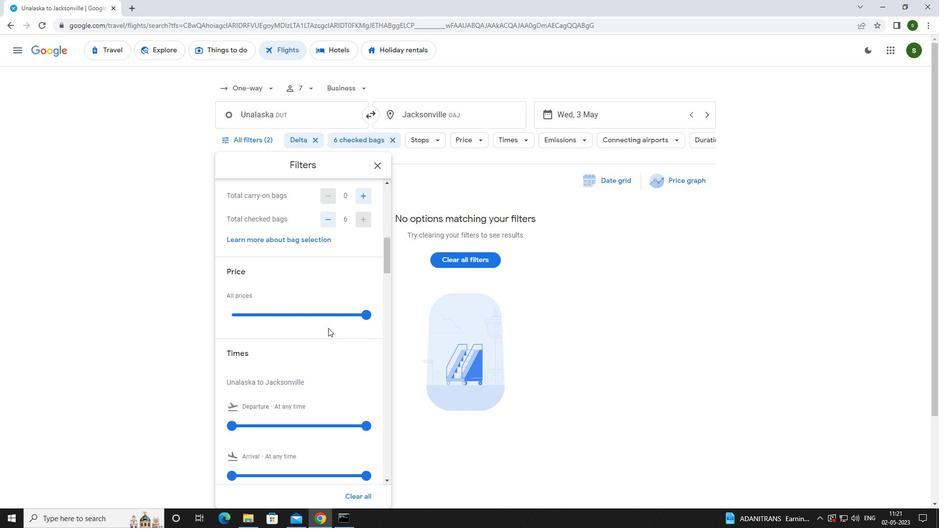 
Action: Mouse scrolled (328, 327) with delta (0, 0)
Screenshot: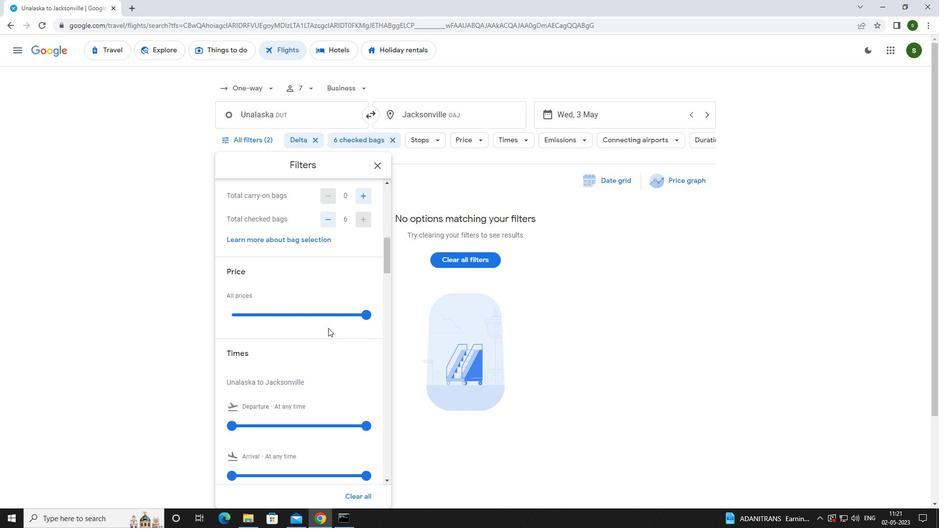 
Action: Mouse moved to (228, 326)
Screenshot: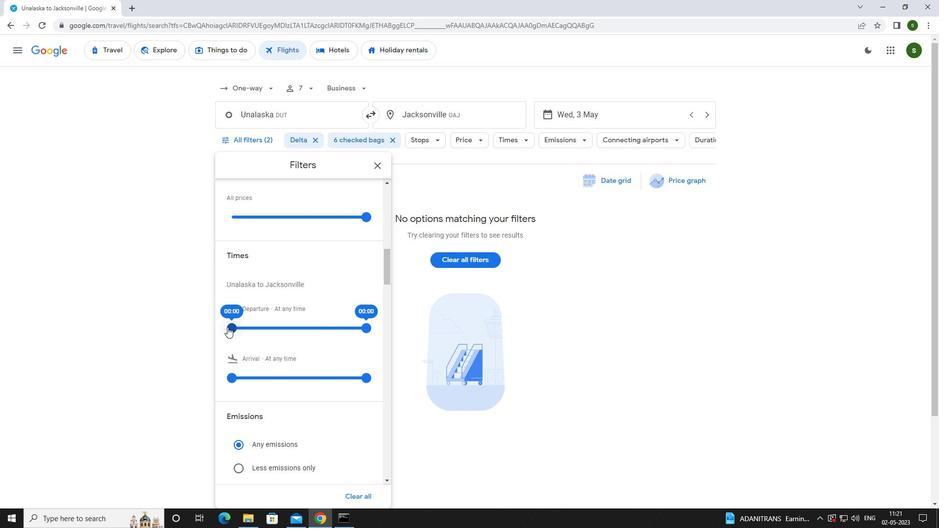 
Action: Mouse pressed left at (228, 326)
Screenshot: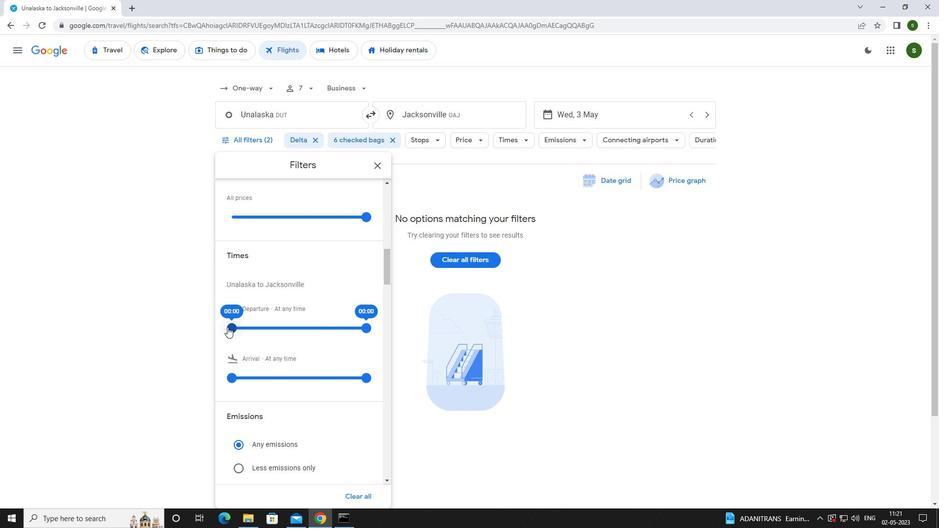 
Action: Mouse moved to (543, 296)
Screenshot: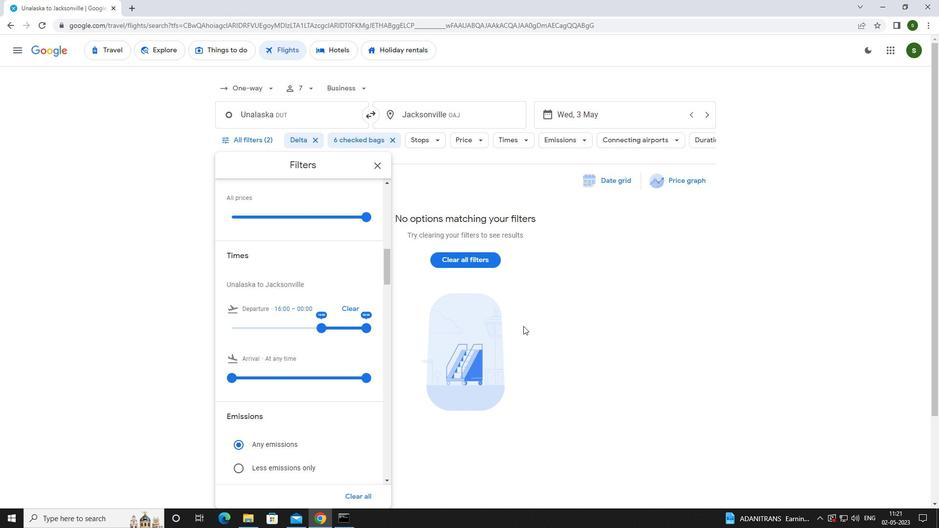 
Action: Mouse pressed left at (543, 296)
Screenshot: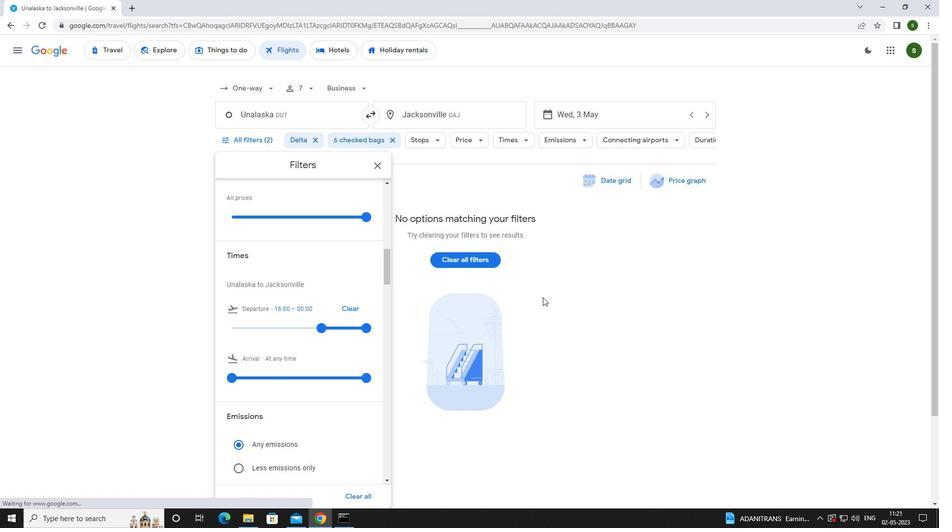 
Action: Mouse moved to (543, 295)
Screenshot: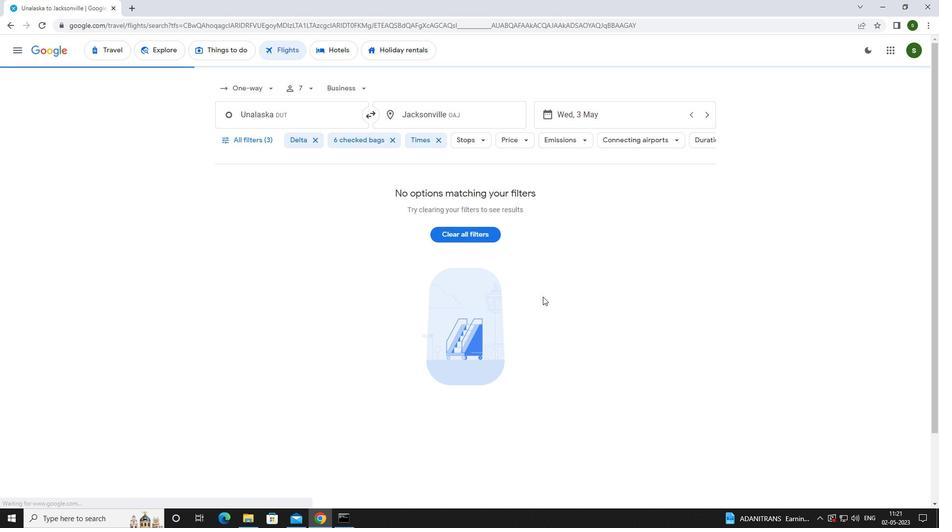 
